 Task: Find connections with filter location Bāghpat with filter topic #communitieswith filter profile language German with filter current company Furlenco with filter school Narsee Monjee Institute of Management Studies, Mumbai with filter industry Robot Manufacturing with filter service category Management Consulting with filter keywords title Help Desk
Action: Mouse moved to (553, 71)
Screenshot: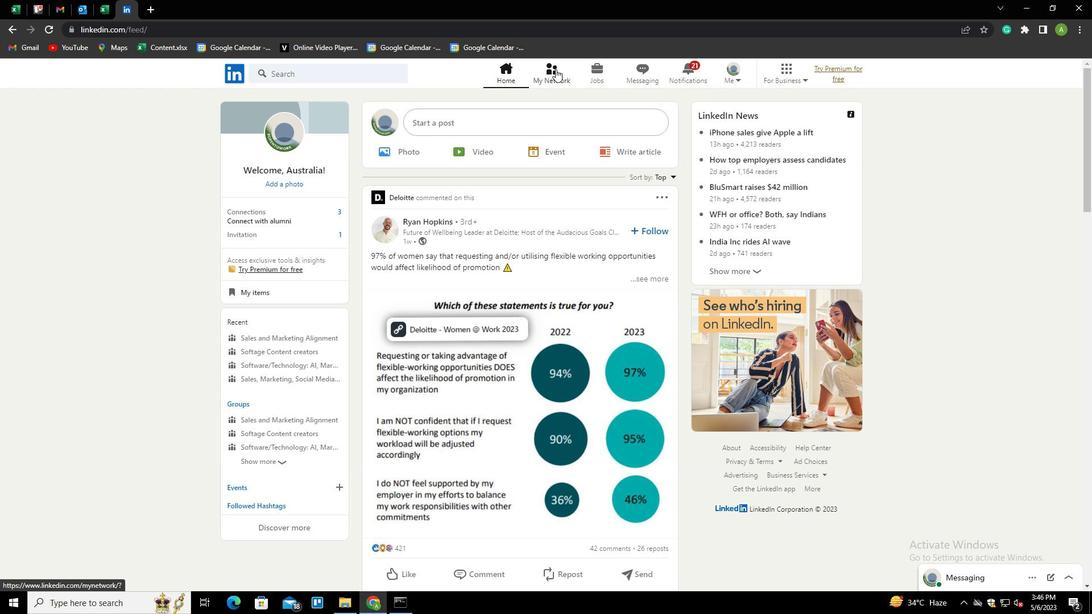 
Action: Mouse pressed left at (553, 71)
Screenshot: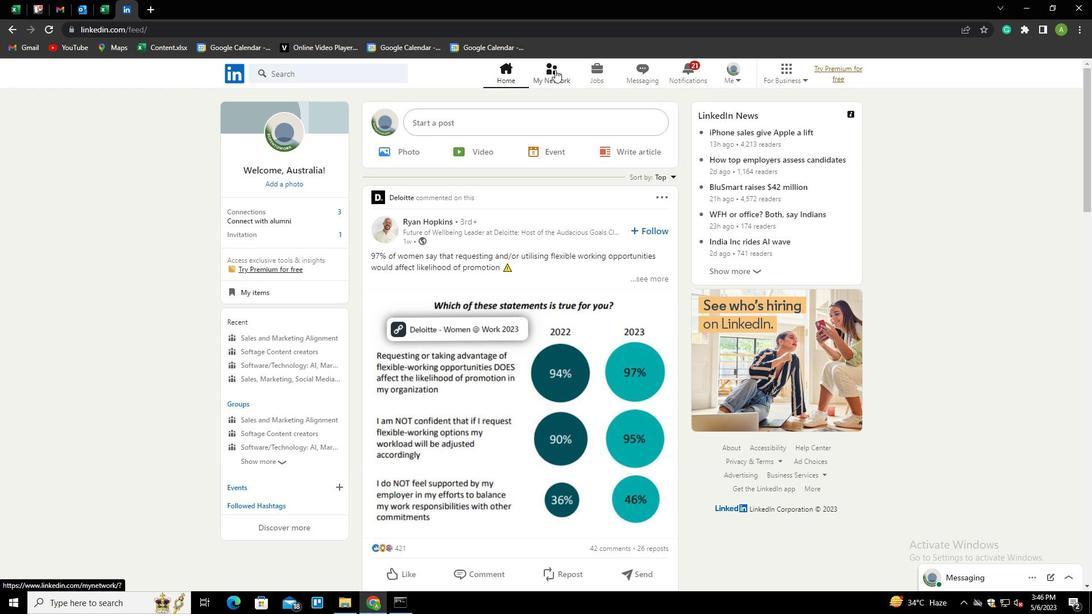 
Action: Mouse moved to (278, 135)
Screenshot: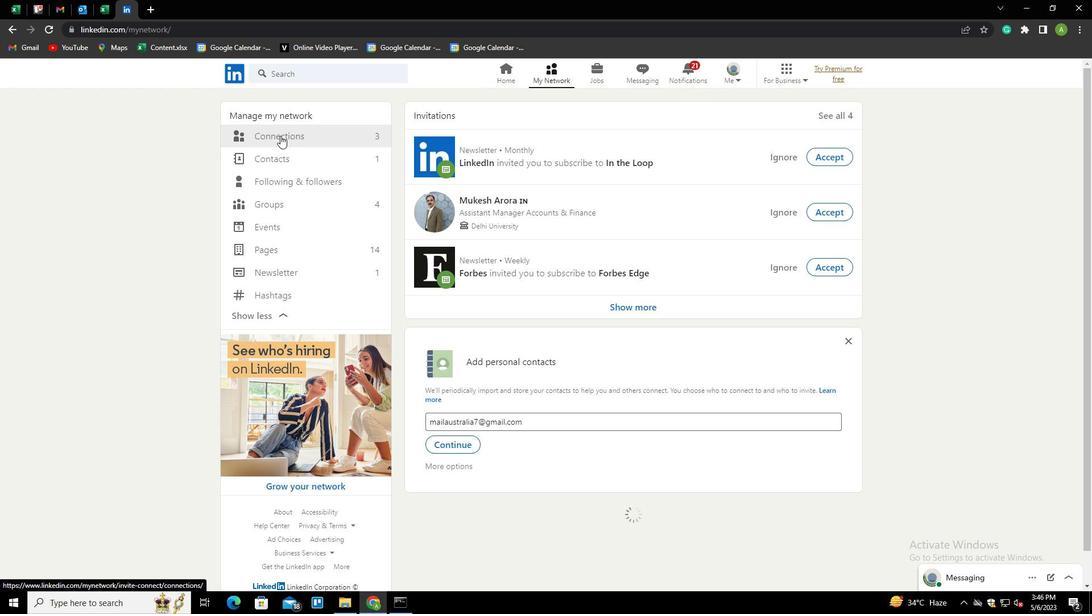 
Action: Mouse pressed left at (278, 135)
Screenshot: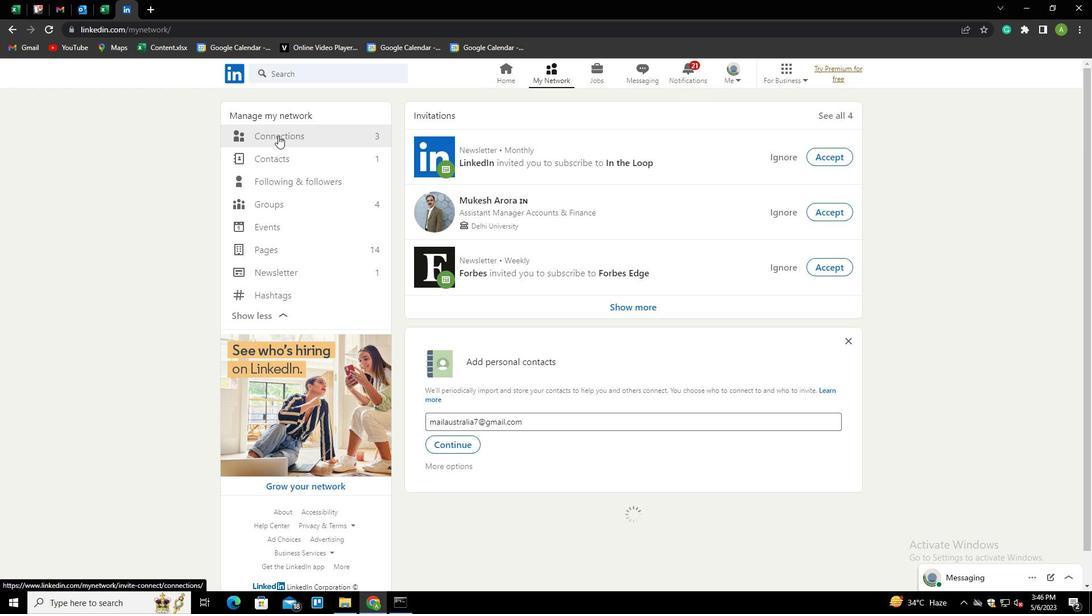
Action: Mouse moved to (617, 134)
Screenshot: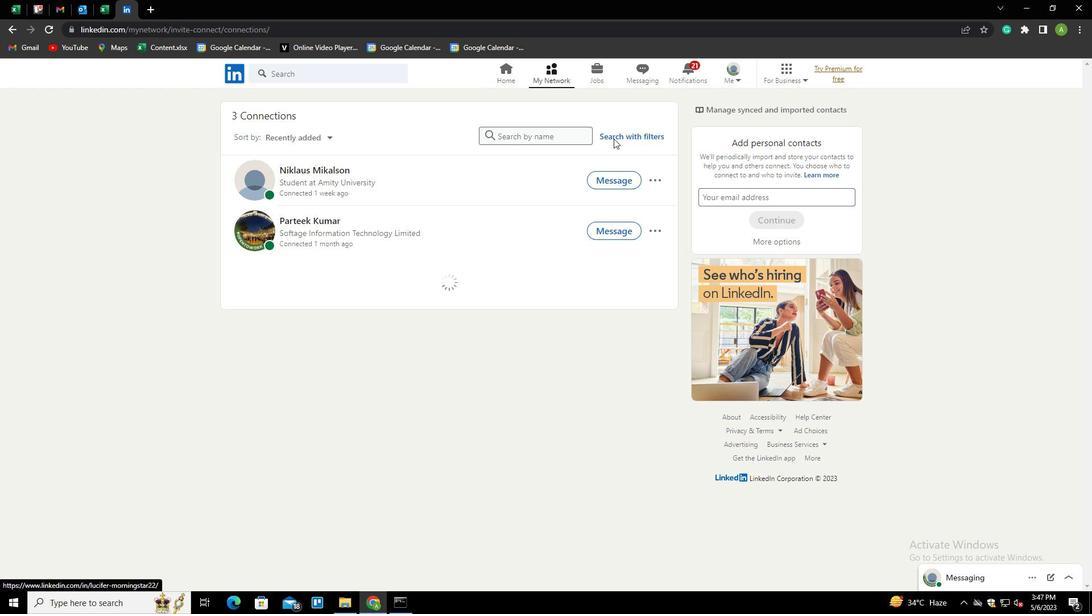
Action: Mouse pressed left at (617, 134)
Screenshot: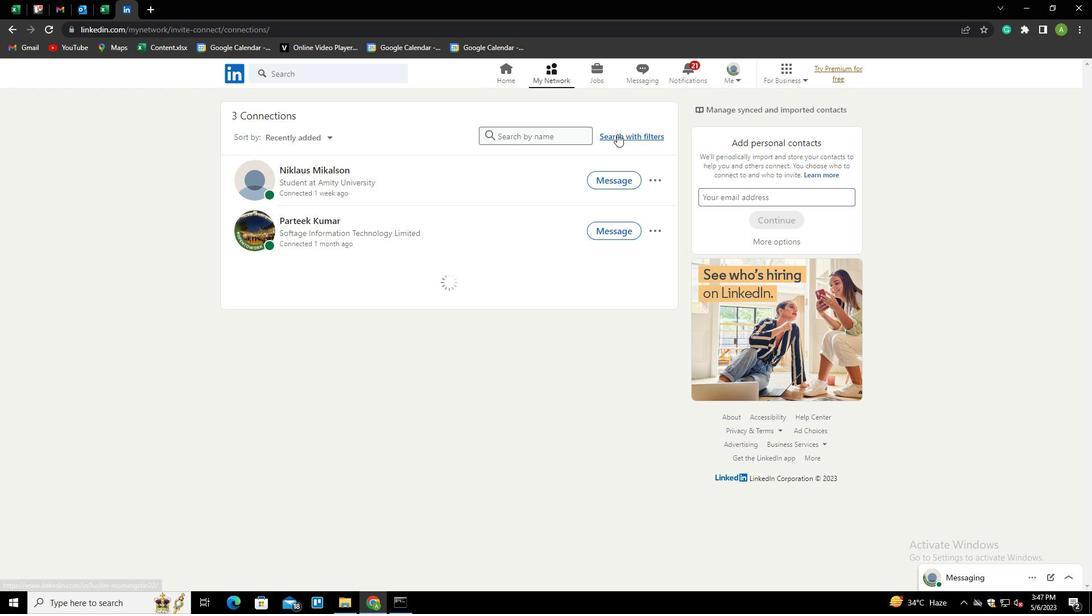 
Action: Mouse moved to (585, 102)
Screenshot: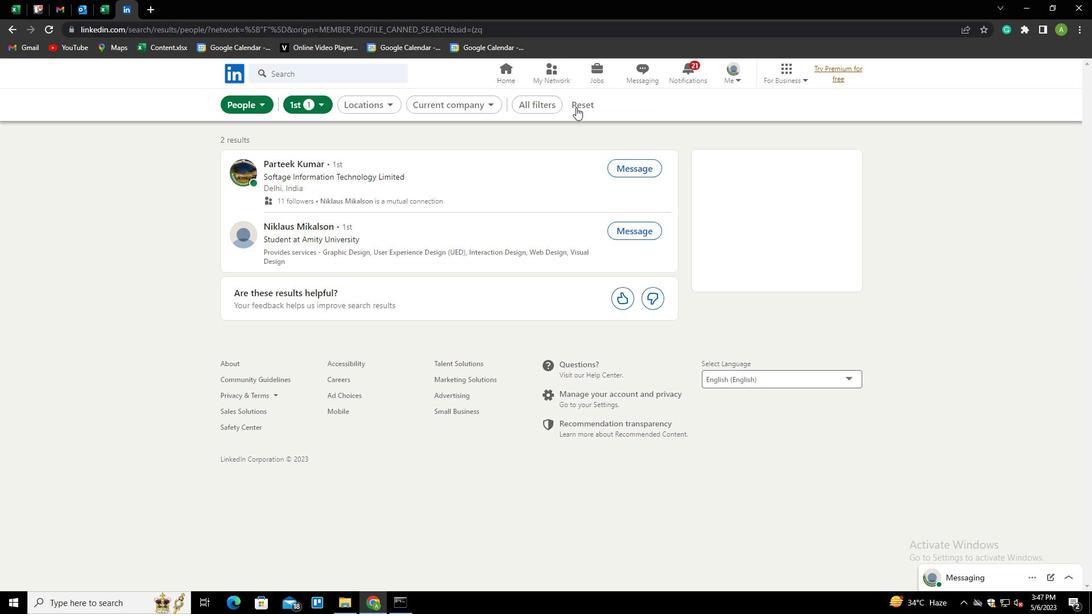 
Action: Mouse pressed left at (585, 102)
Screenshot: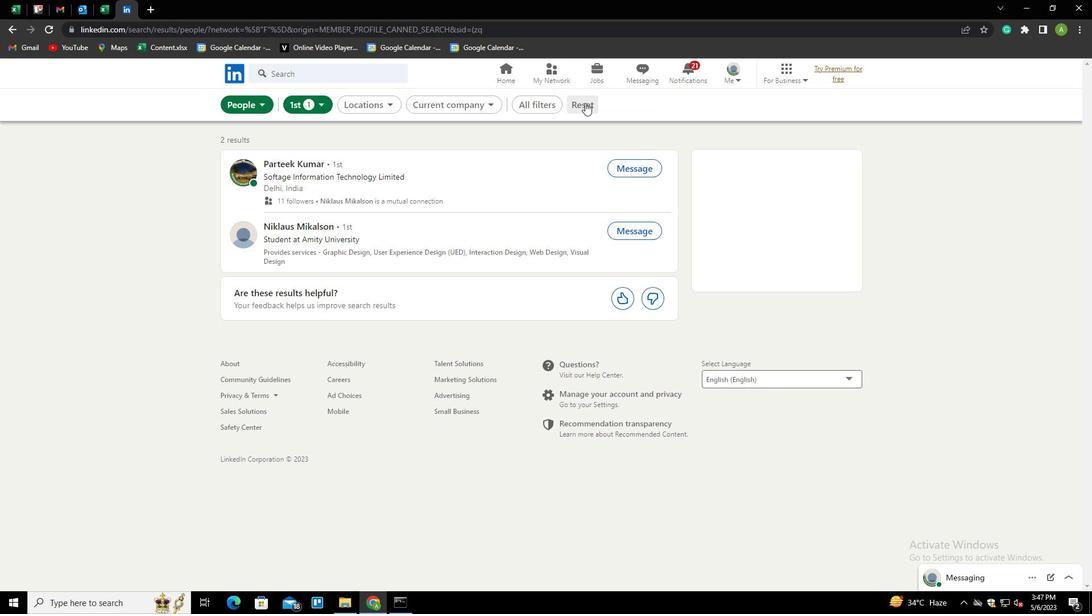 
Action: Mouse moved to (578, 103)
Screenshot: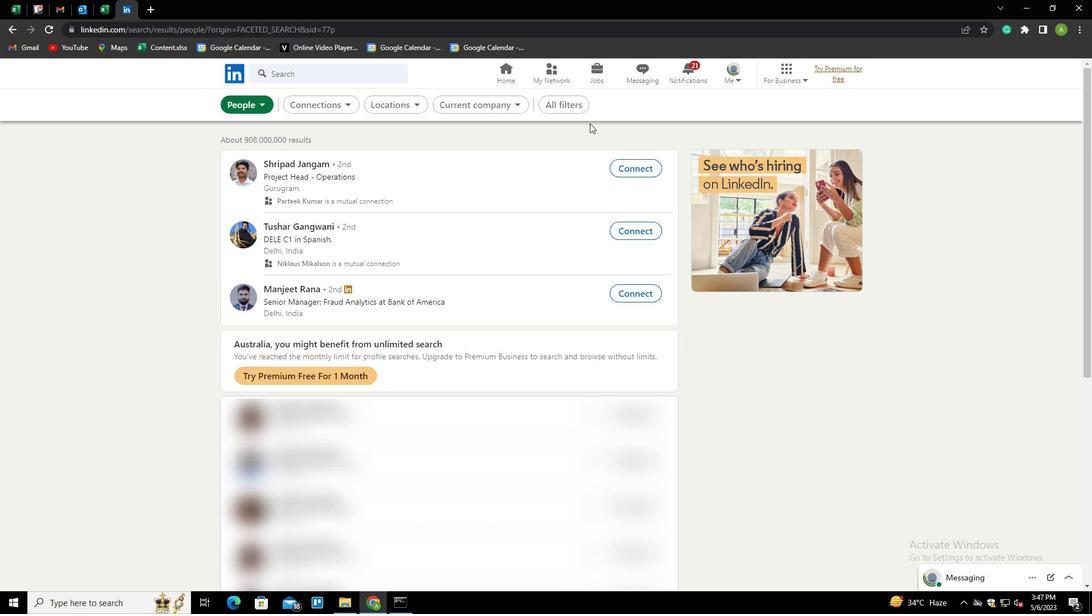 
Action: Mouse pressed left at (578, 103)
Screenshot: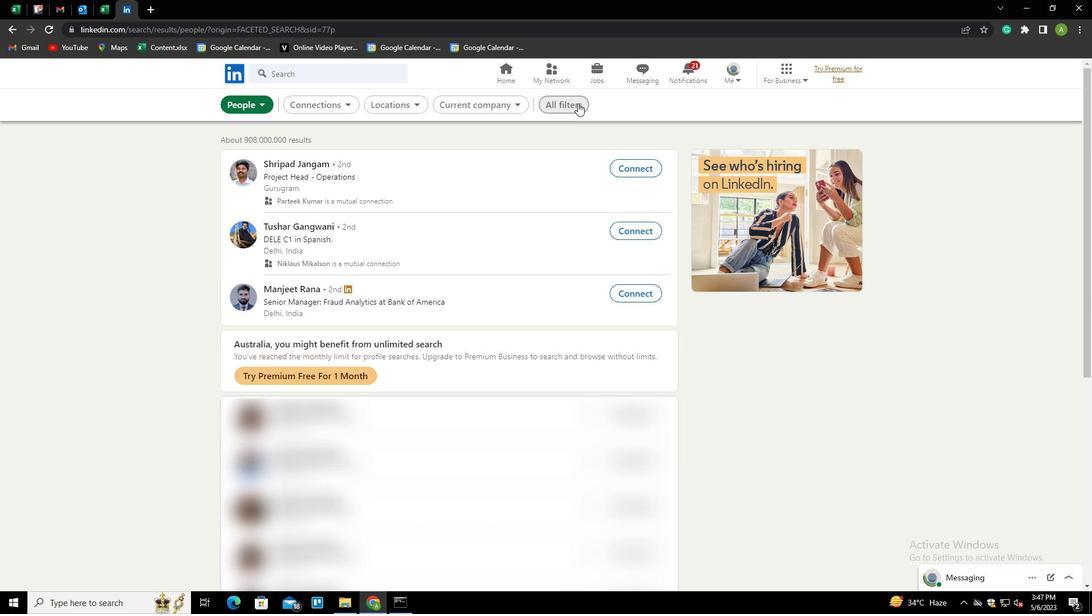 
Action: Mouse moved to (892, 334)
Screenshot: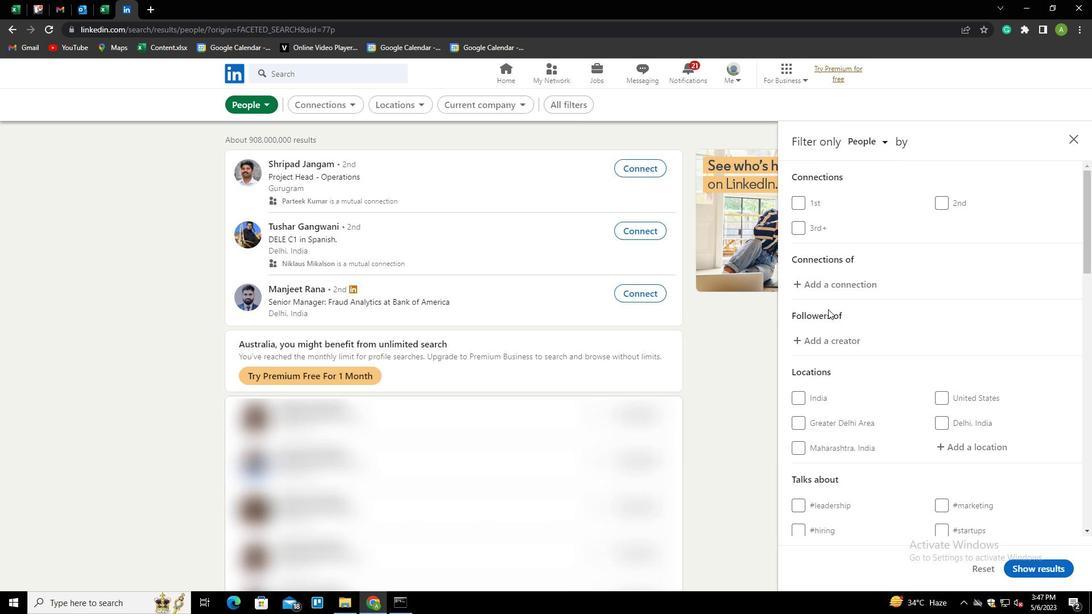 
Action: Mouse scrolled (892, 333) with delta (0, 0)
Screenshot: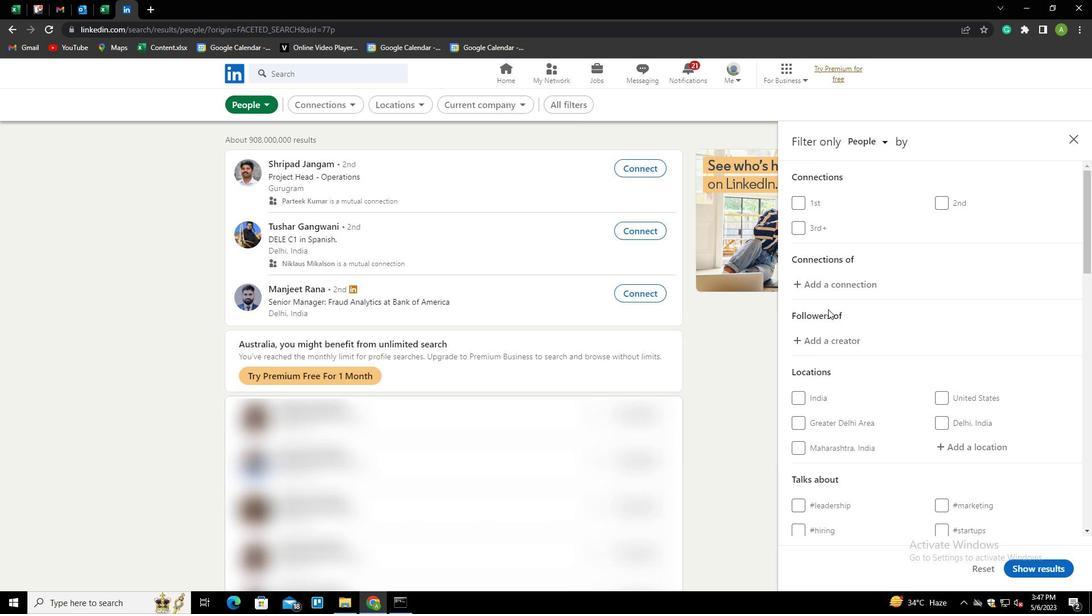 
Action: Mouse scrolled (892, 333) with delta (0, 0)
Screenshot: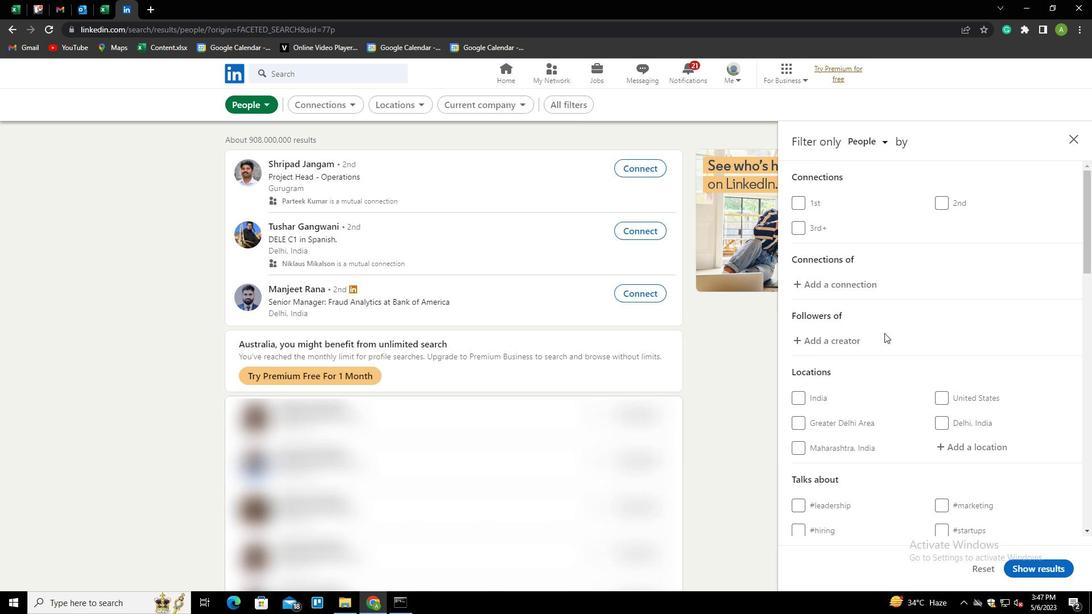 
Action: Mouse moved to (971, 334)
Screenshot: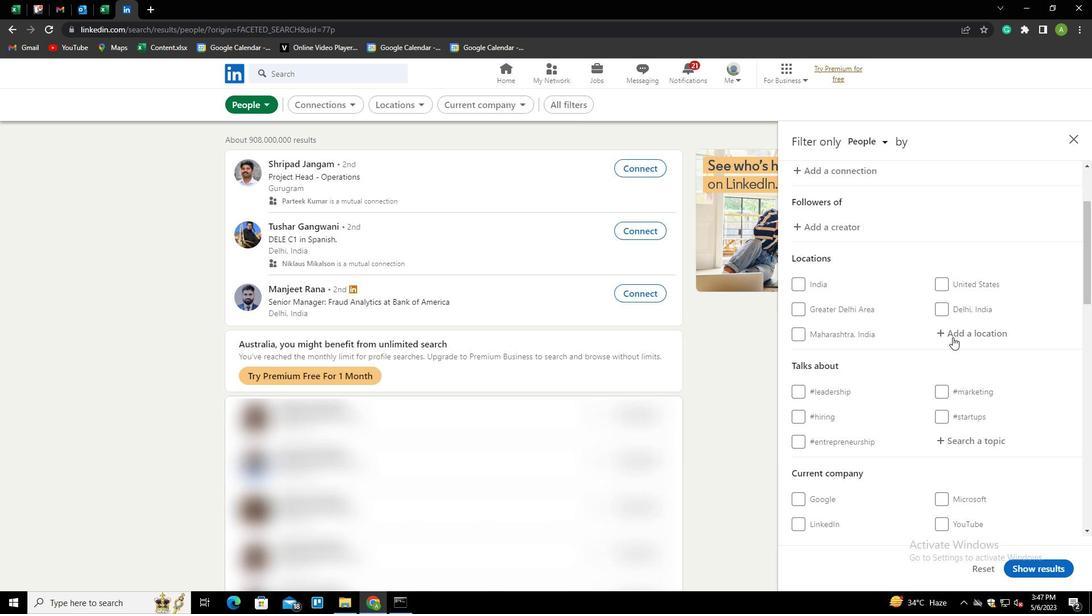 
Action: Mouse pressed left at (971, 334)
Screenshot: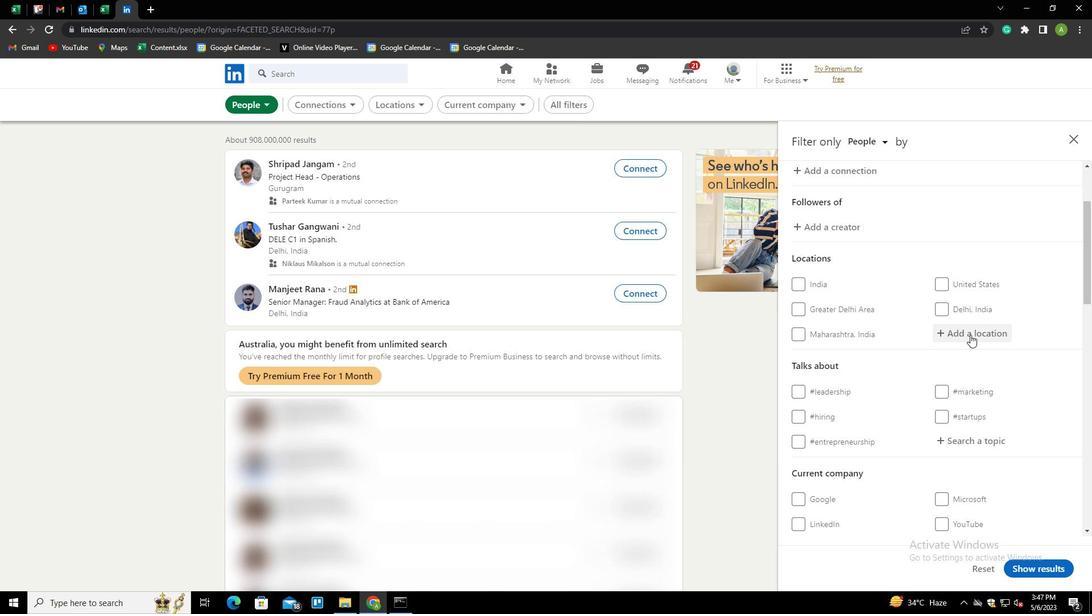 
Action: Key pressed <Key.shift>BAGHPAT<Key.down><Key.enter>
Screenshot: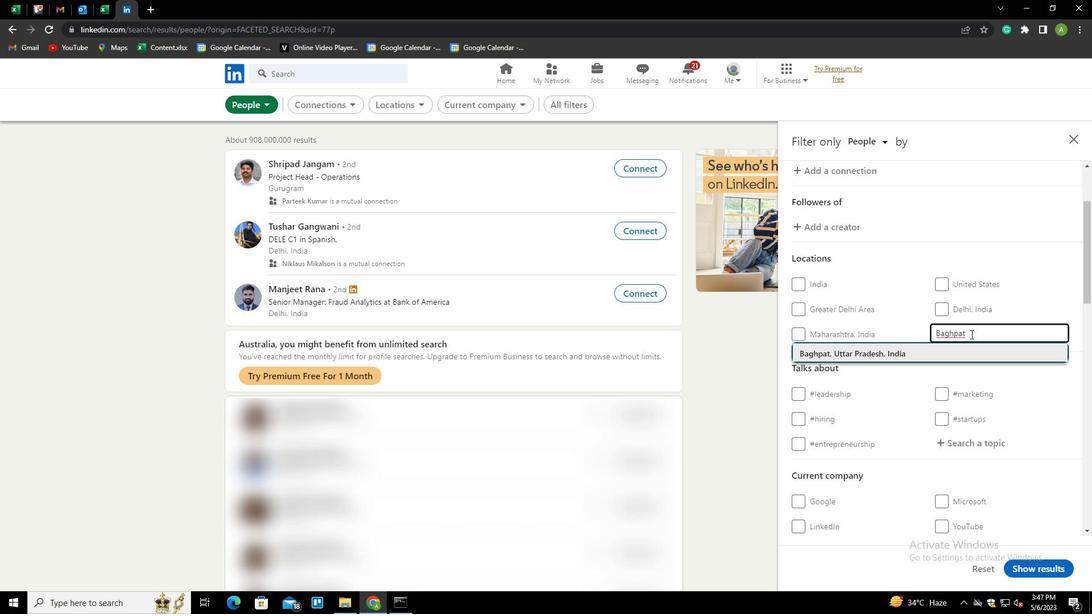 
Action: Mouse moved to (968, 335)
Screenshot: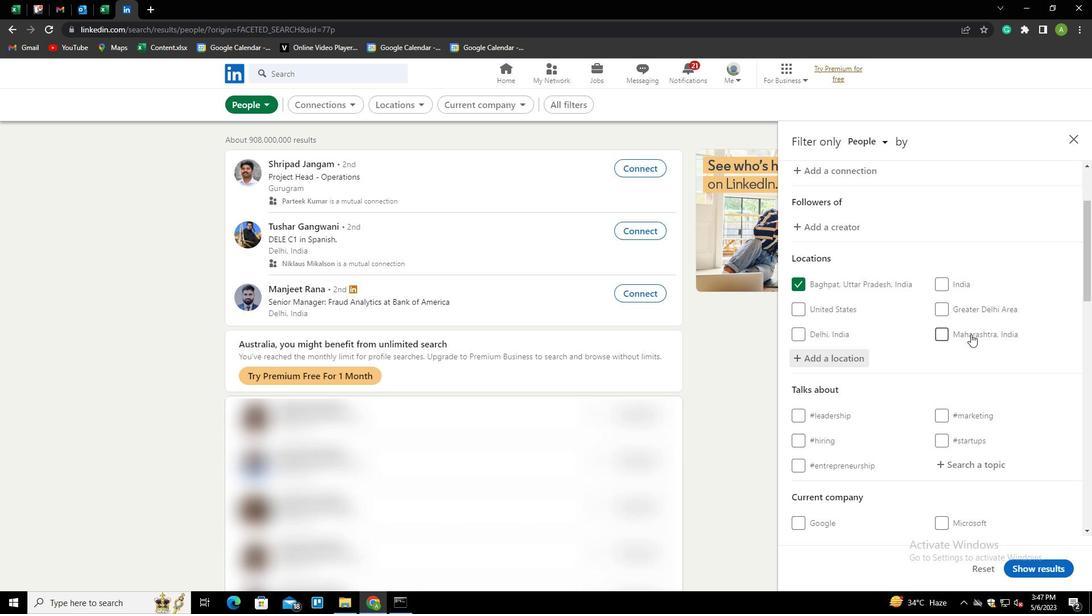 
Action: Mouse scrolled (968, 334) with delta (0, 0)
Screenshot: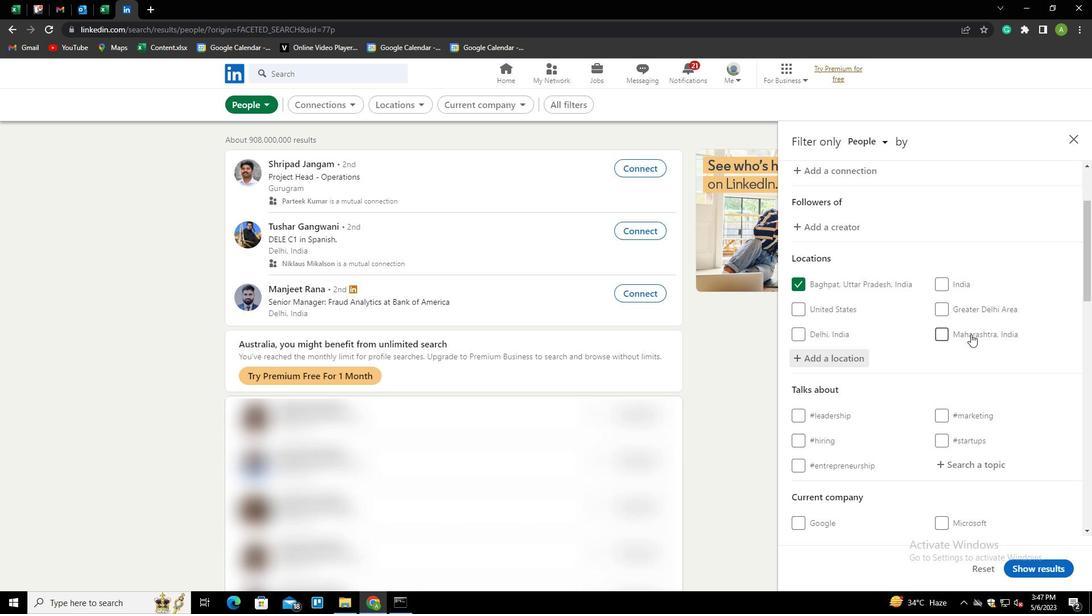 
Action: Mouse scrolled (968, 334) with delta (0, 0)
Screenshot: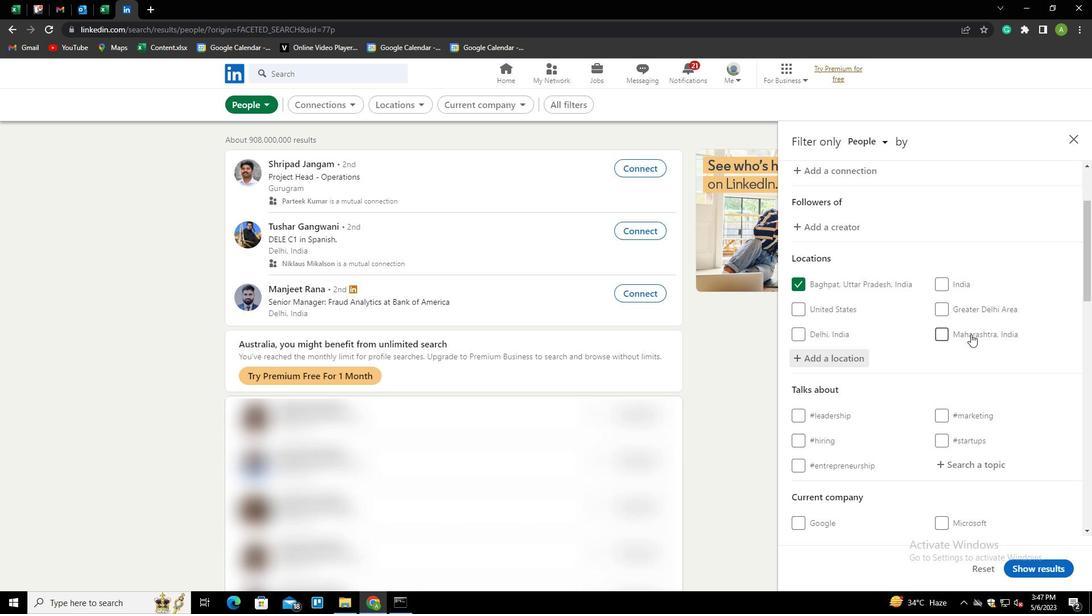
Action: Mouse moved to (969, 349)
Screenshot: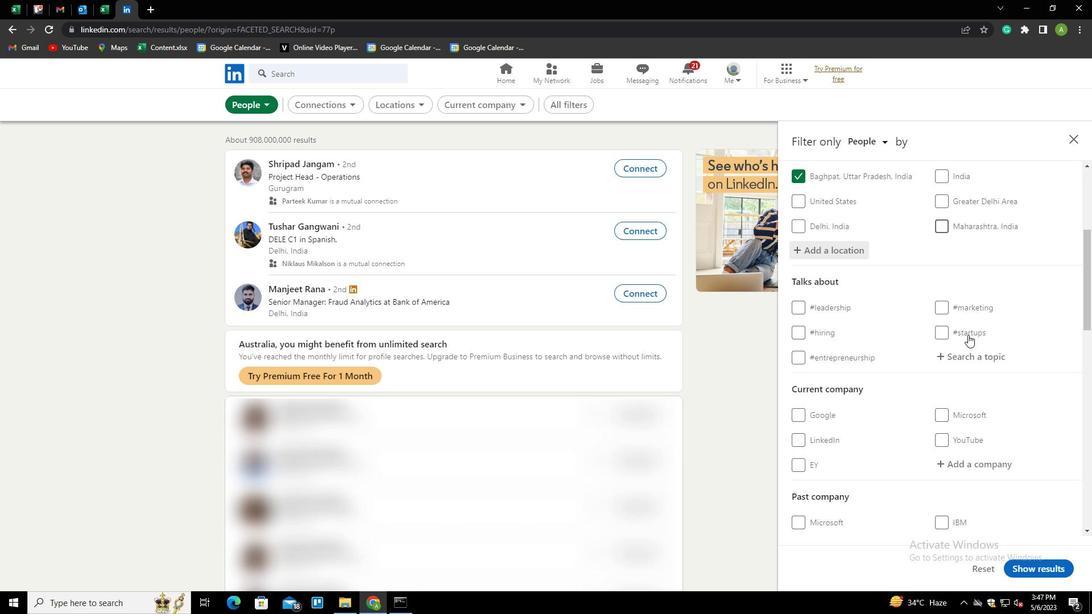 
Action: Mouse pressed left at (969, 349)
Screenshot: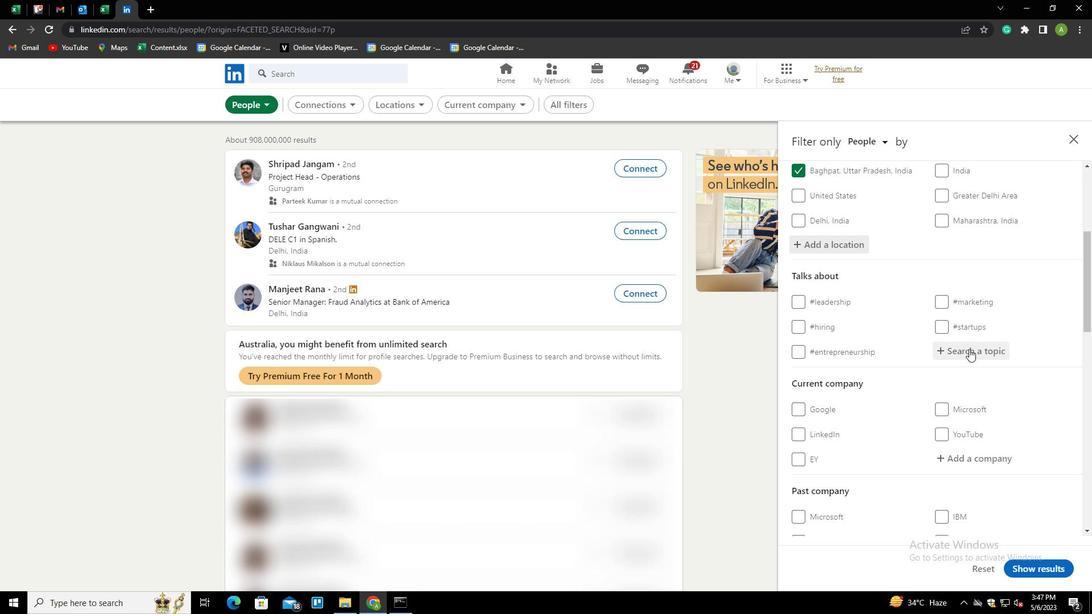 
Action: Key pressed COMMUNITIES<Key.down><Key.enter>
Screenshot: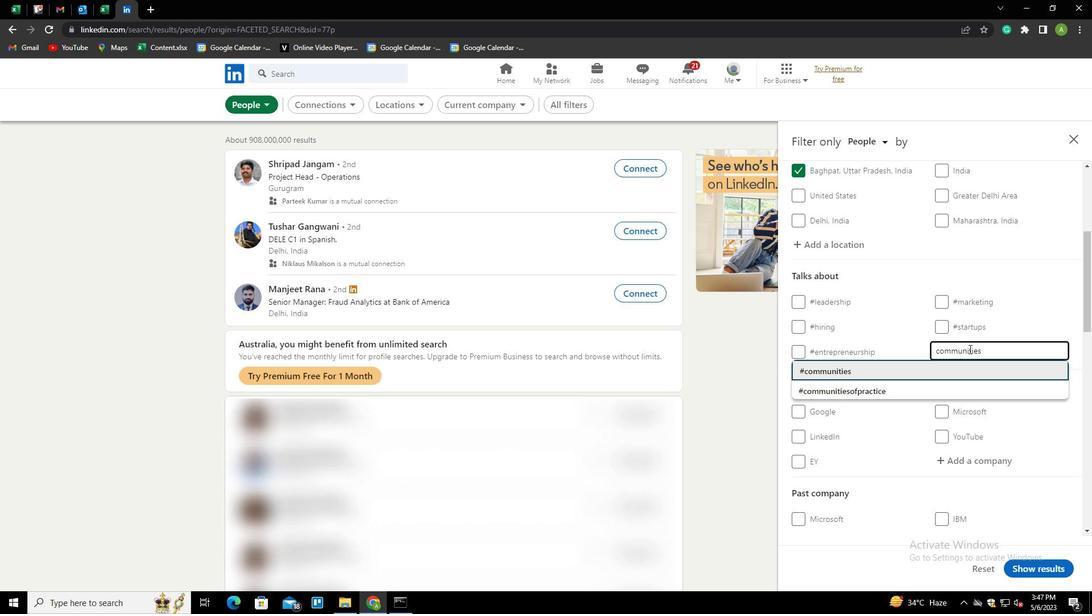 
Action: Mouse scrolled (969, 348) with delta (0, 0)
Screenshot: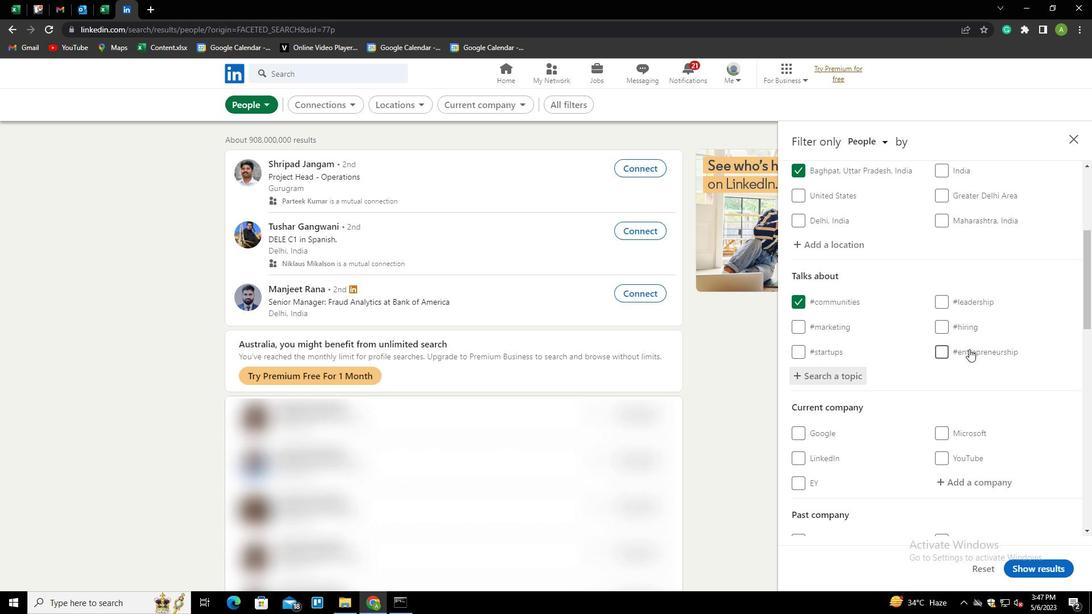 
Action: Mouse scrolled (969, 348) with delta (0, 0)
Screenshot: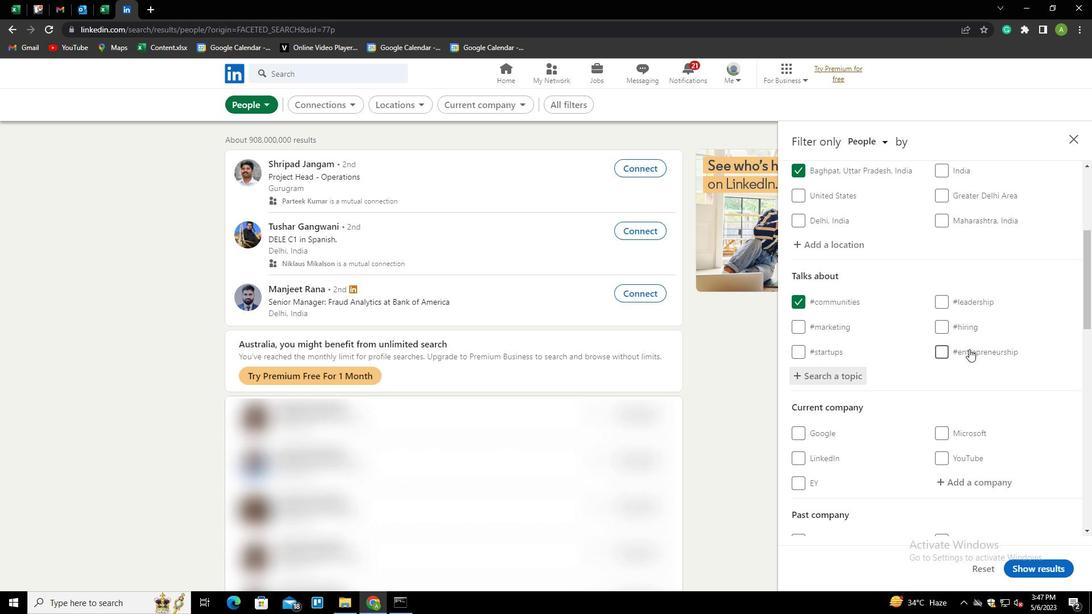 
Action: Mouse scrolled (969, 348) with delta (0, 0)
Screenshot: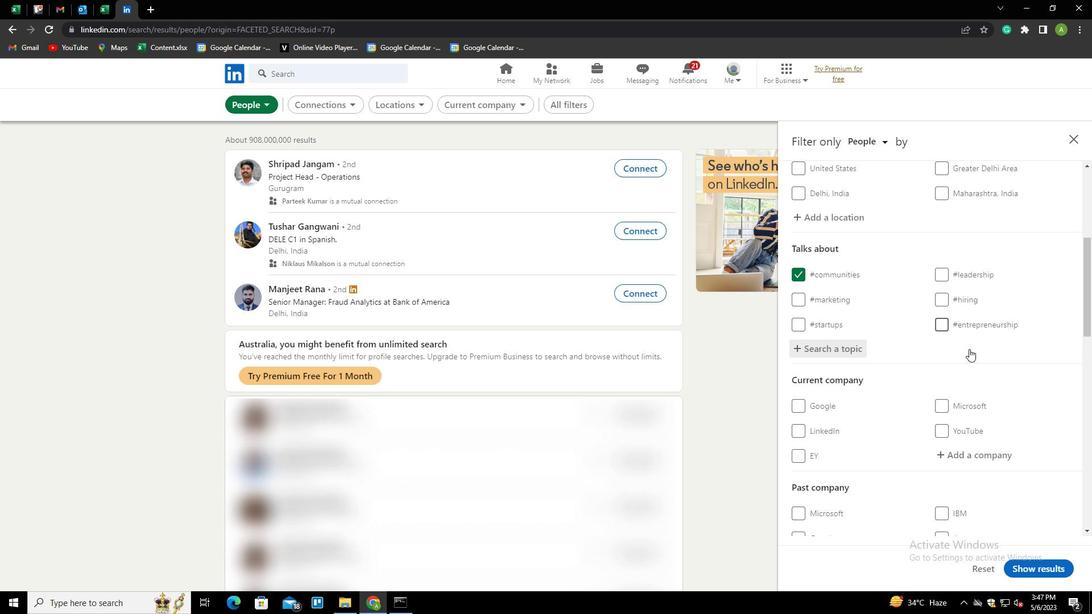 
Action: Mouse scrolled (969, 348) with delta (0, 0)
Screenshot: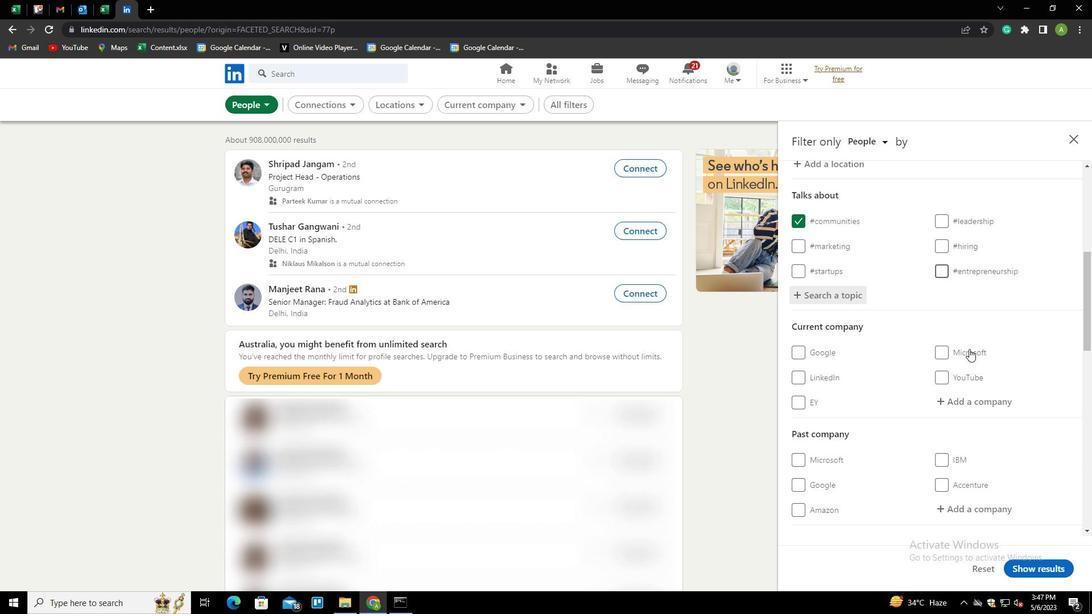 
Action: Mouse scrolled (969, 348) with delta (0, 0)
Screenshot: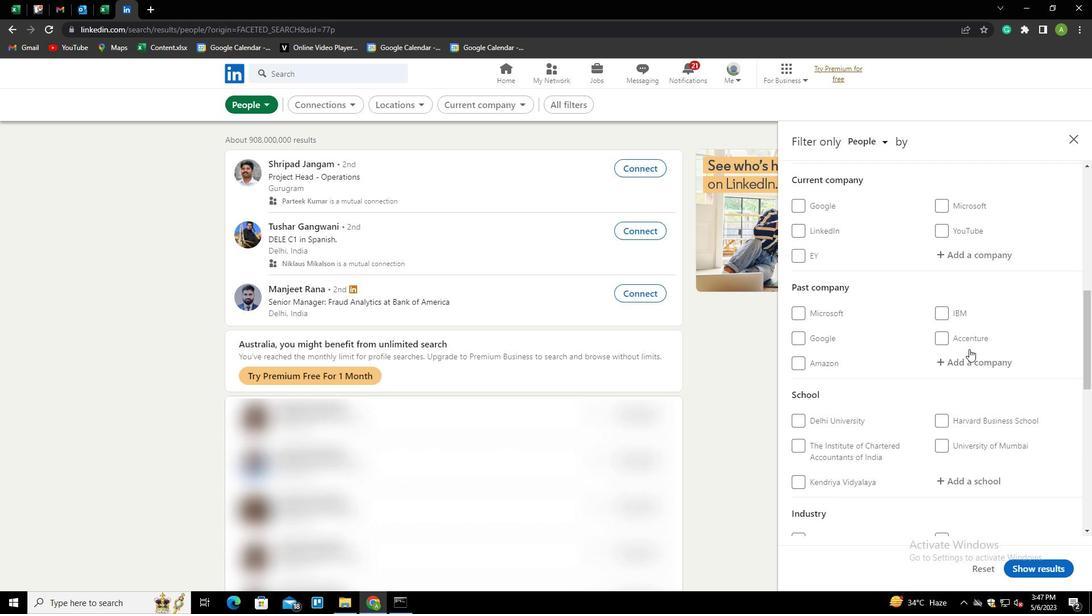 
Action: Mouse scrolled (969, 348) with delta (0, 0)
Screenshot: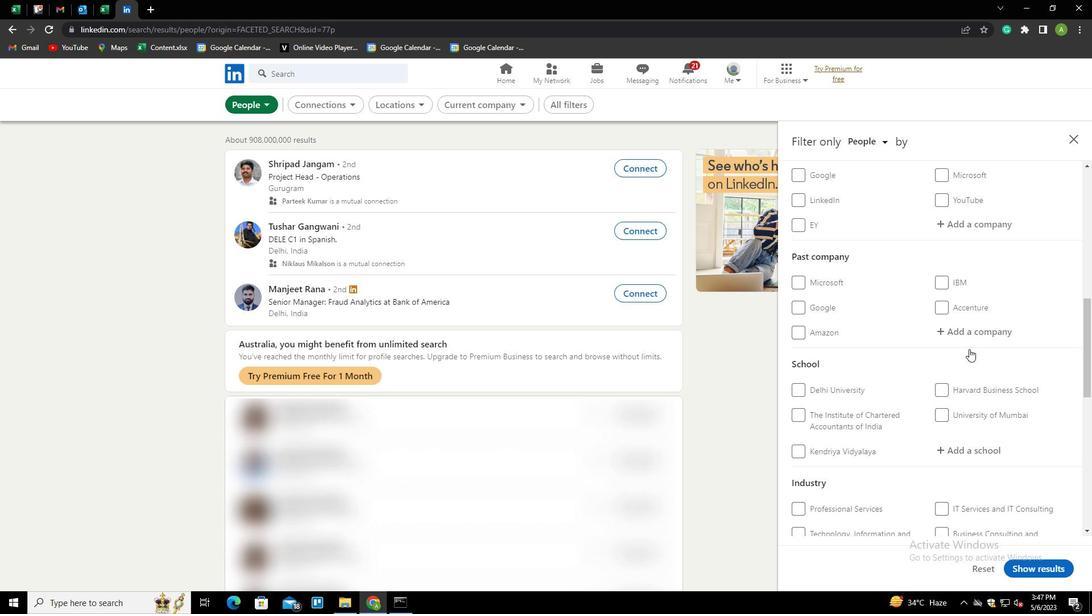 
Action: Mouse scrolled (969, 348) with delta (0, 0)
Screenshot: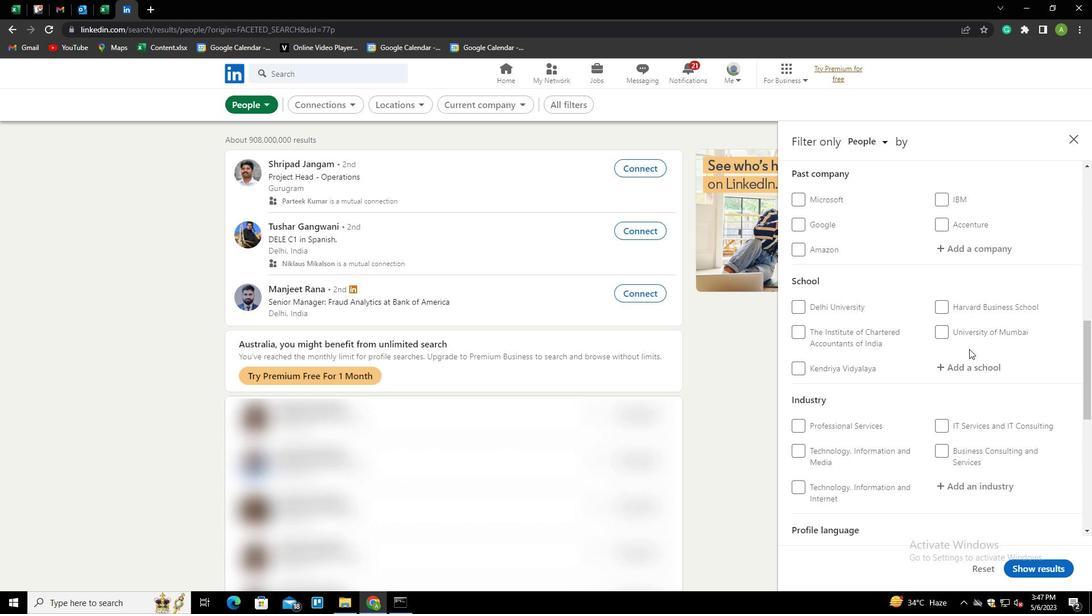 
Action: Mouse scrolled (969, 348) with delta (0, 0)
Screenshot: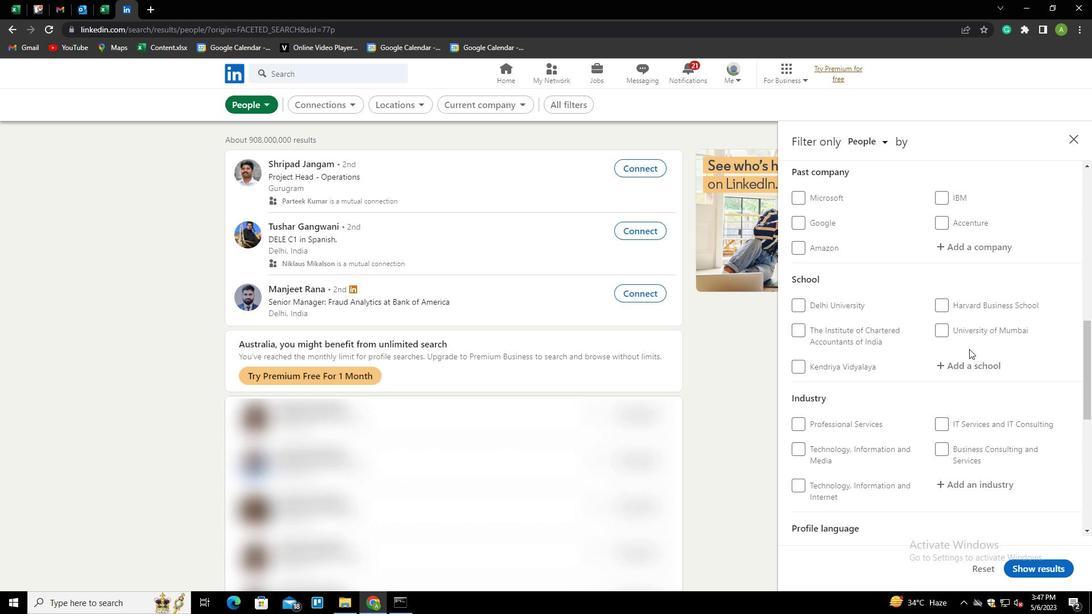 
Action: Mouse scrolled (969, 348) with delta (0, 0)
Screenshot: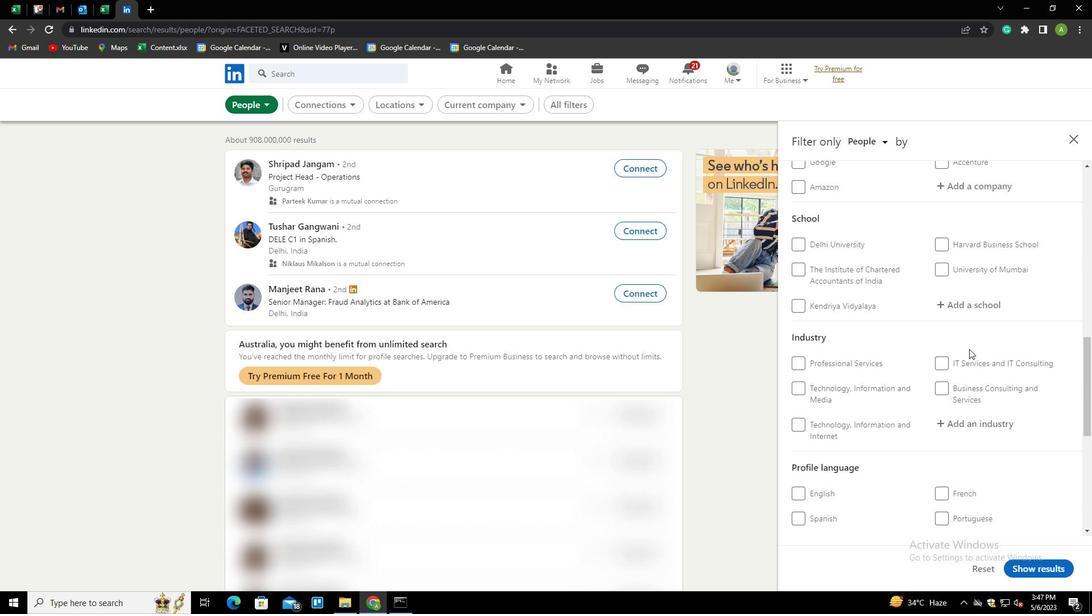 
Action: Mouse scrolled (969, 348) with delta (0, 0)
Screenshot: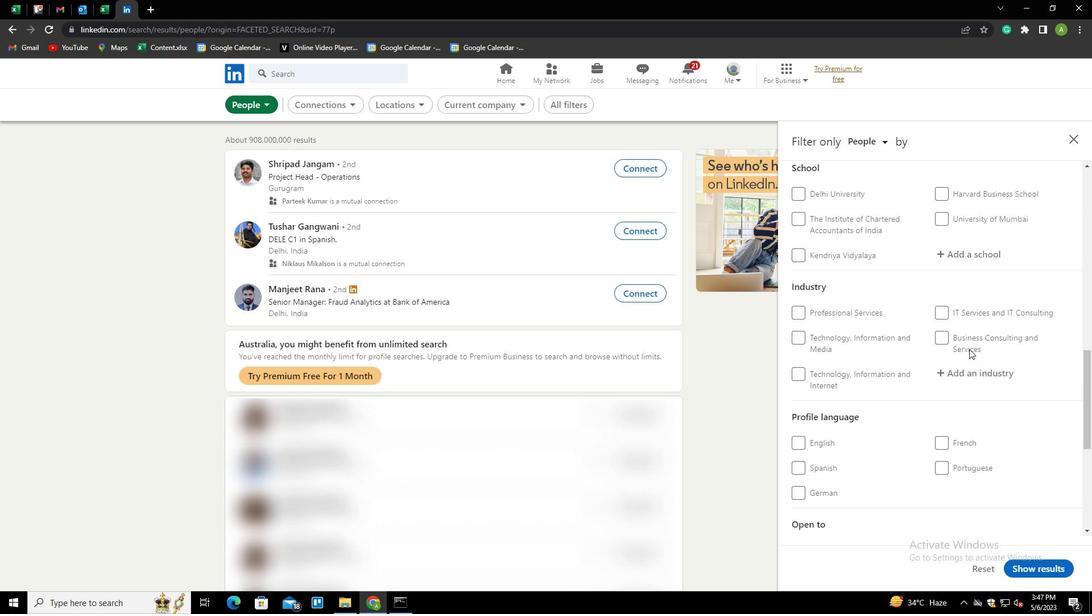 
Action: Mouse moved to (824, 380)
Screenshot: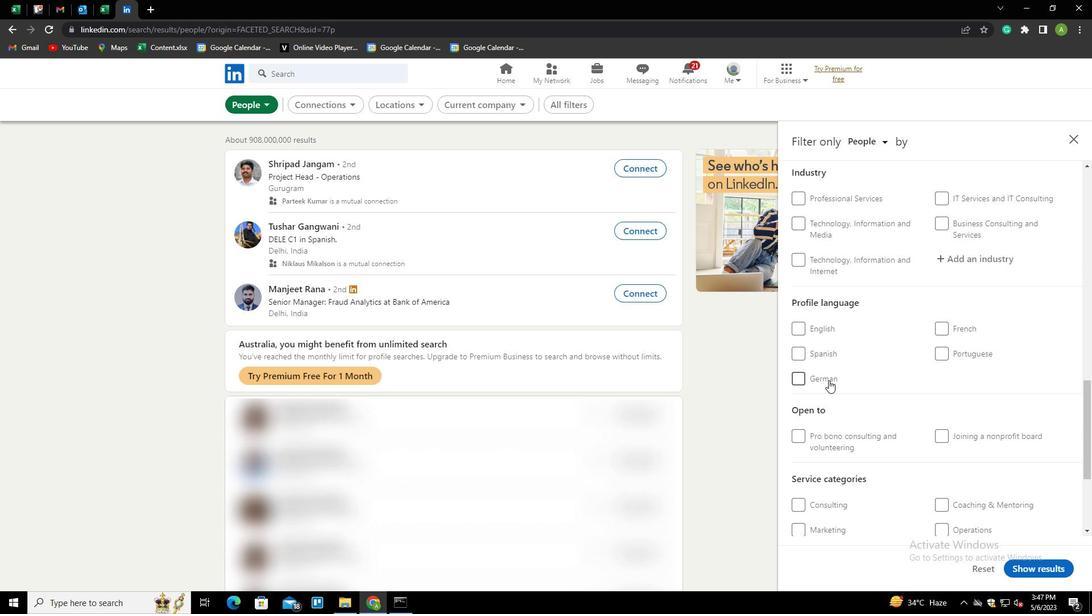 
Action: Mouse pressed left at (824, 380)
Screenshot: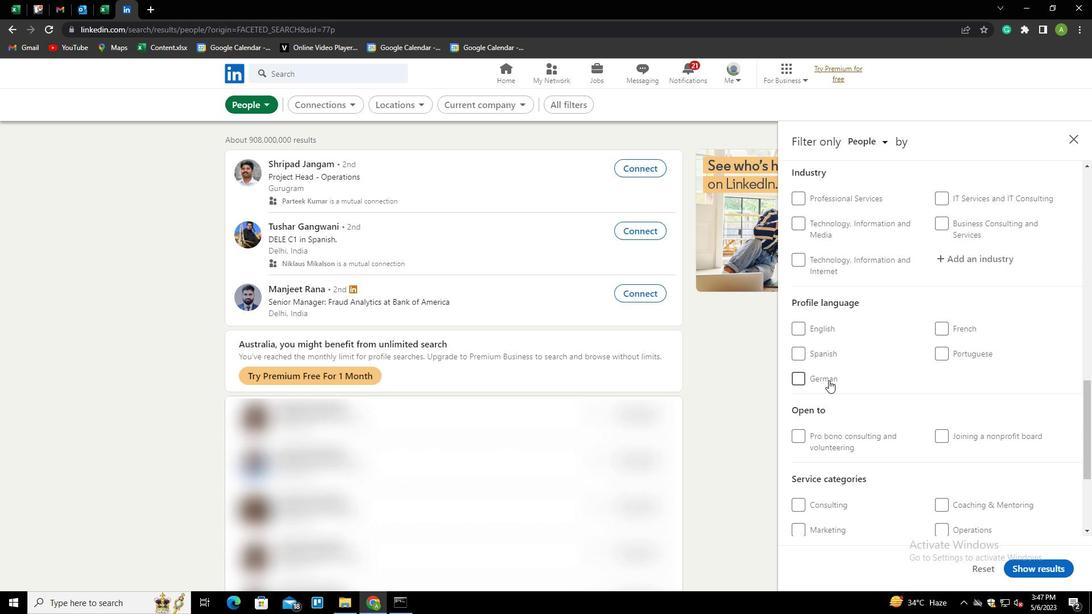 
Action: Mouse moved to (958, 362)
Screenshot: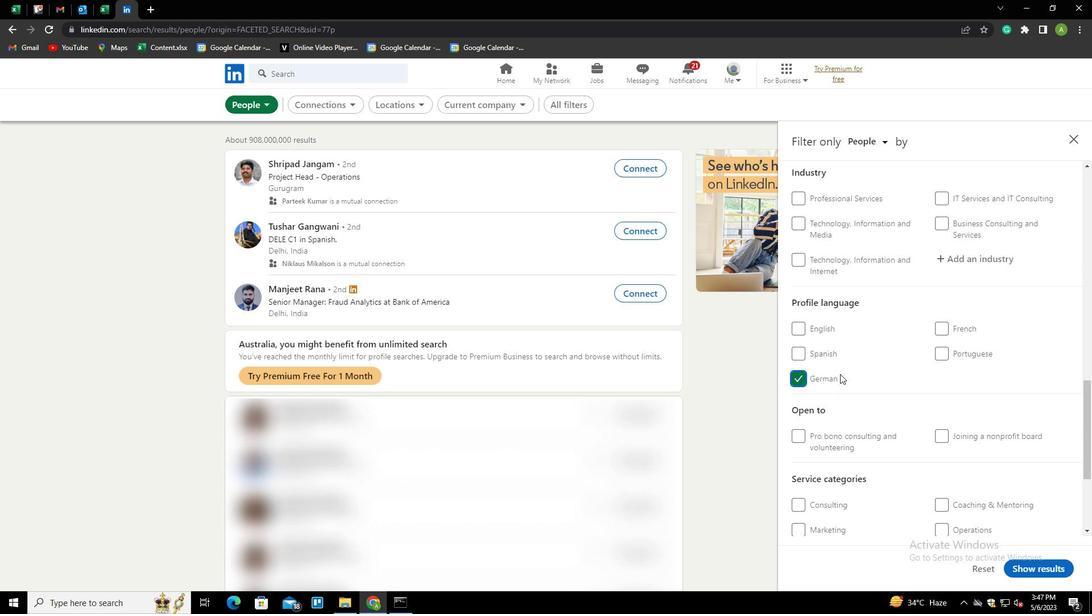 
Action: Mouse scrolled (958, 363) with delta (0, 0)
Screenshot: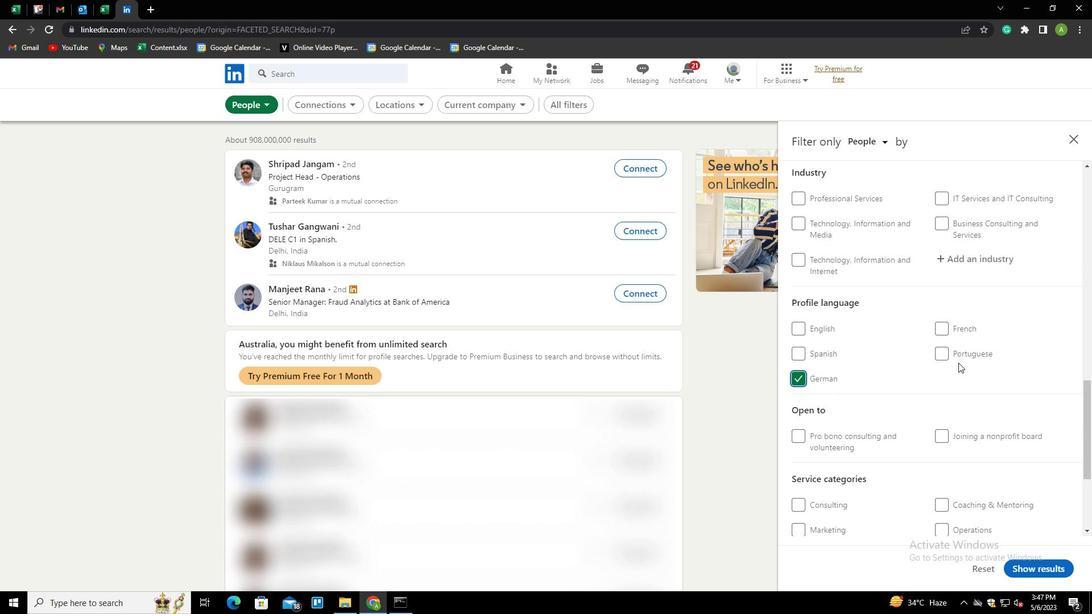 
Action: Mouse scrolled (958, 363) with delta (0, 0)
Screenshot: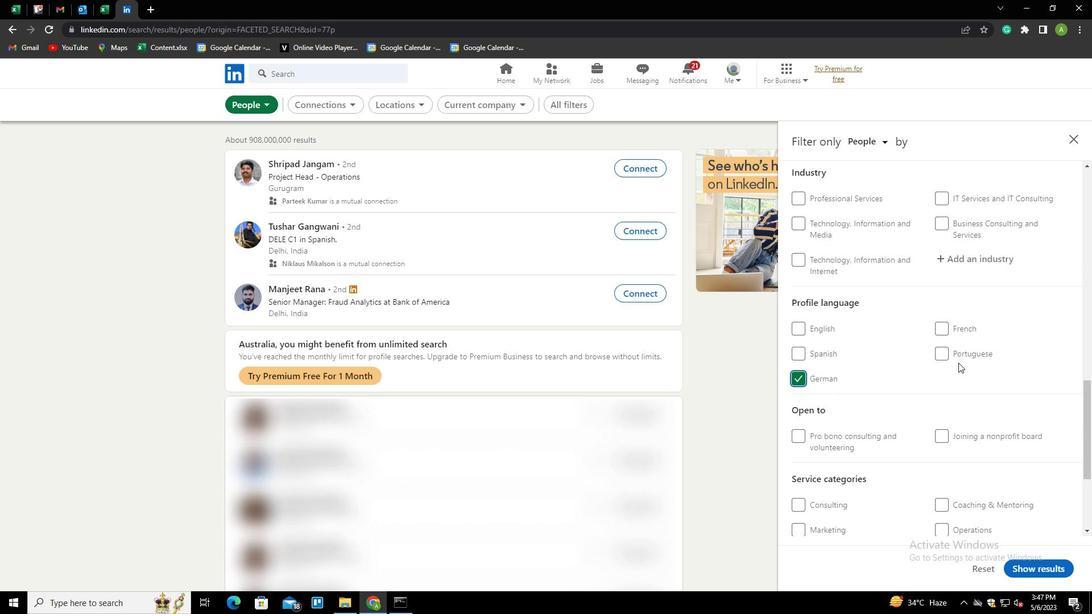
Action: Mouse scrolled (958, 363) with delta (0, 0)
Screenshot: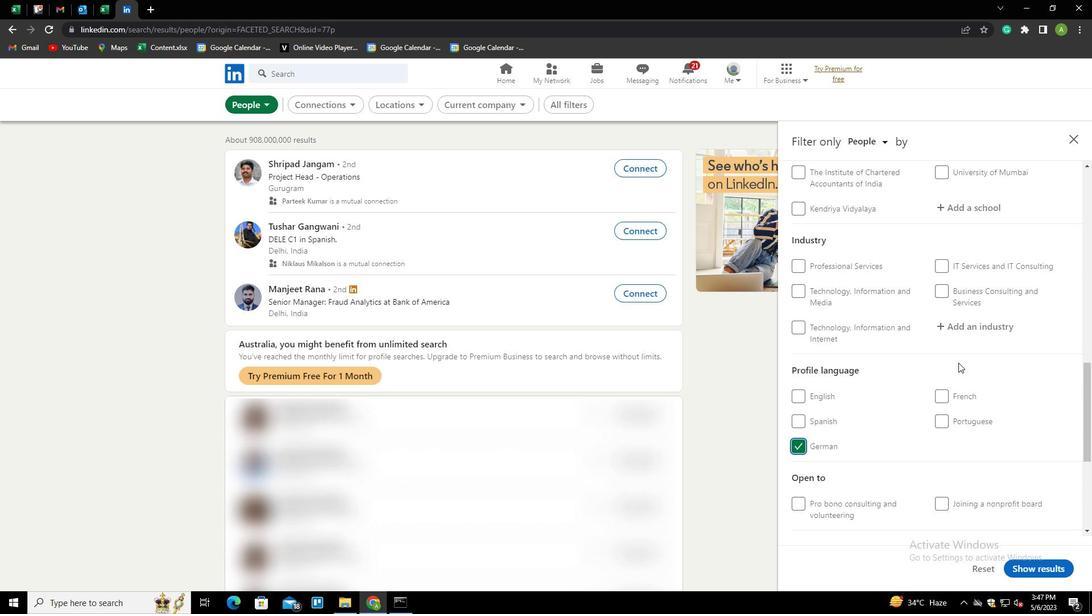 
Action: Mouse scrolled (958, 363) with delta (0, 0)
Screenshot: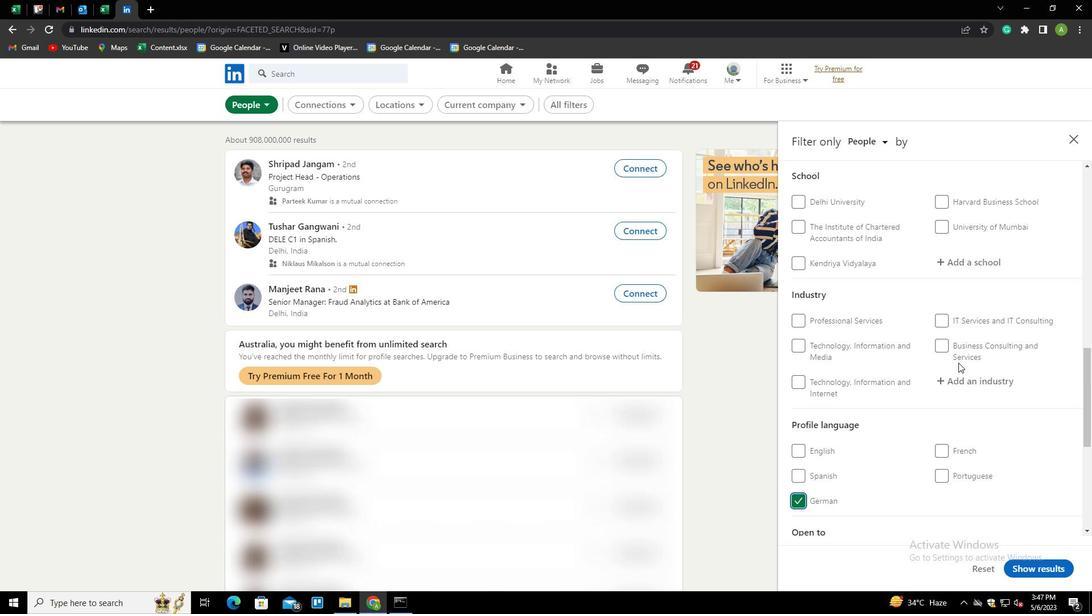 
Action: Mouse scrolled (958, 363) with delta (0, 0)
Screenshot: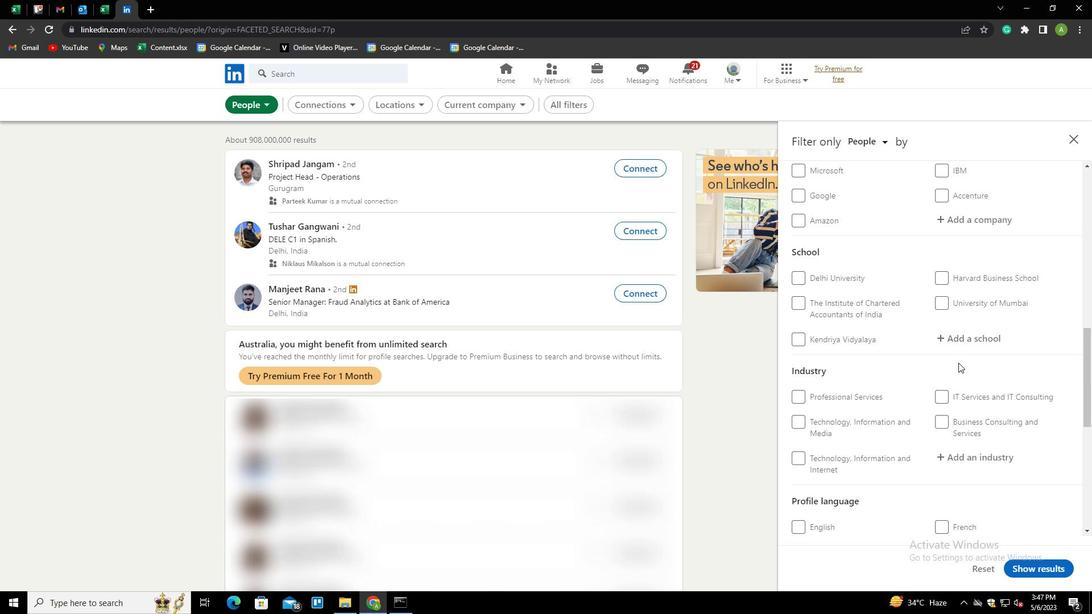 
Action: Mouse scrolled (958, 363) with delta (0, 0)
Screenshot: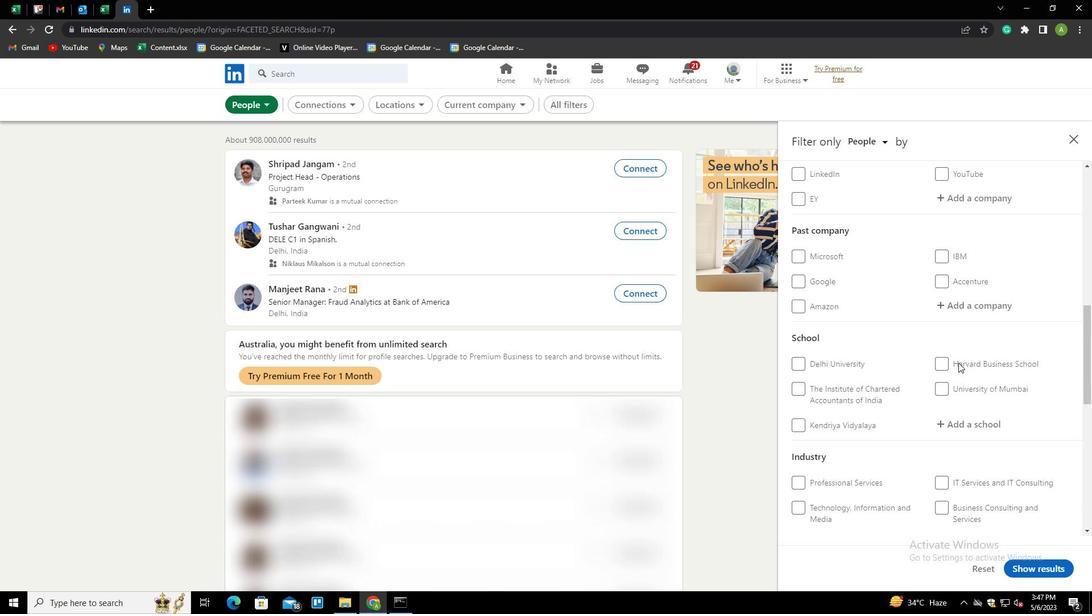 
Action: Mouse scrolled (958, 363) with delta (0, 0)
Screenshot: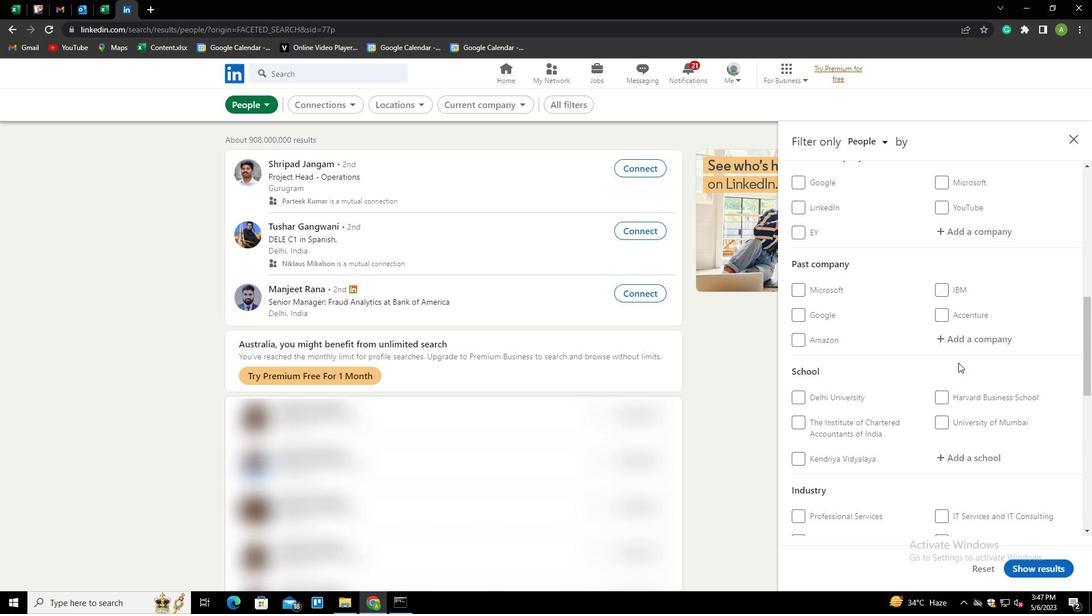 
Action: Mouse moved to (963, 312)
Screenshot: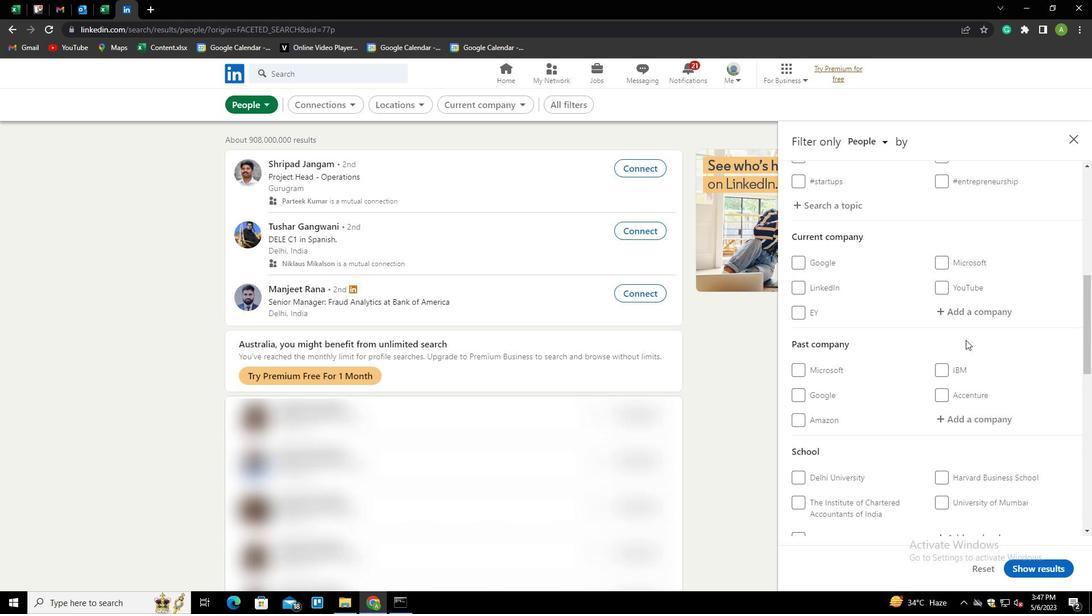 
Action: Mouse pressed left at (963, 312)
Screenshot: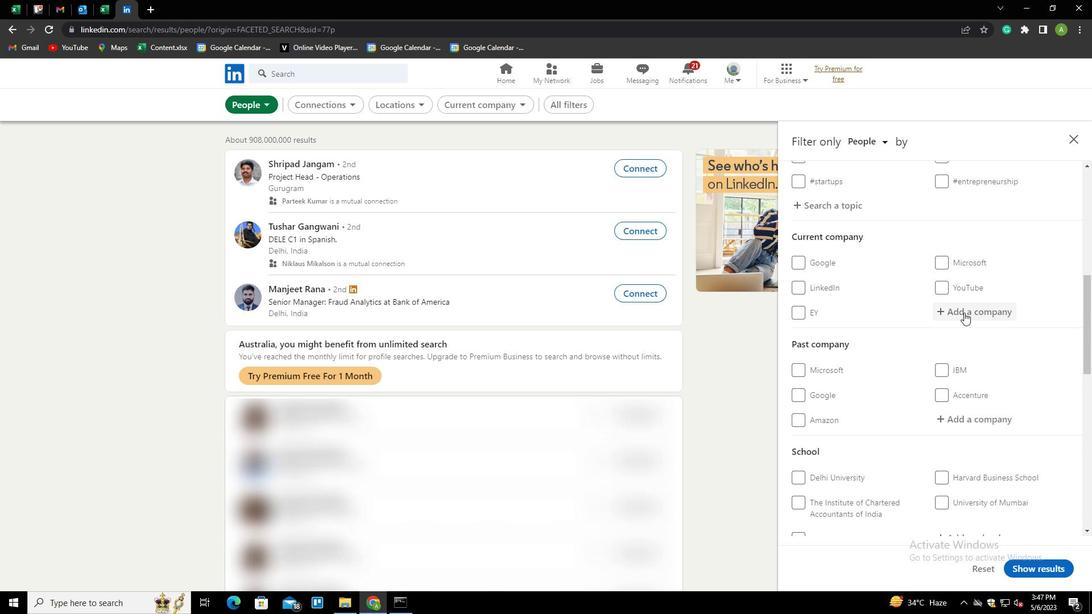 
Action: Key pressed <Key.shift>FURIENCO<Key.backspace><Key.backspace><Key.backspace><Key.backspace><Key.backspace><Key.backspace>L<Key.backspace>RLENCO<Key.down><Key.enter>
Screenshot: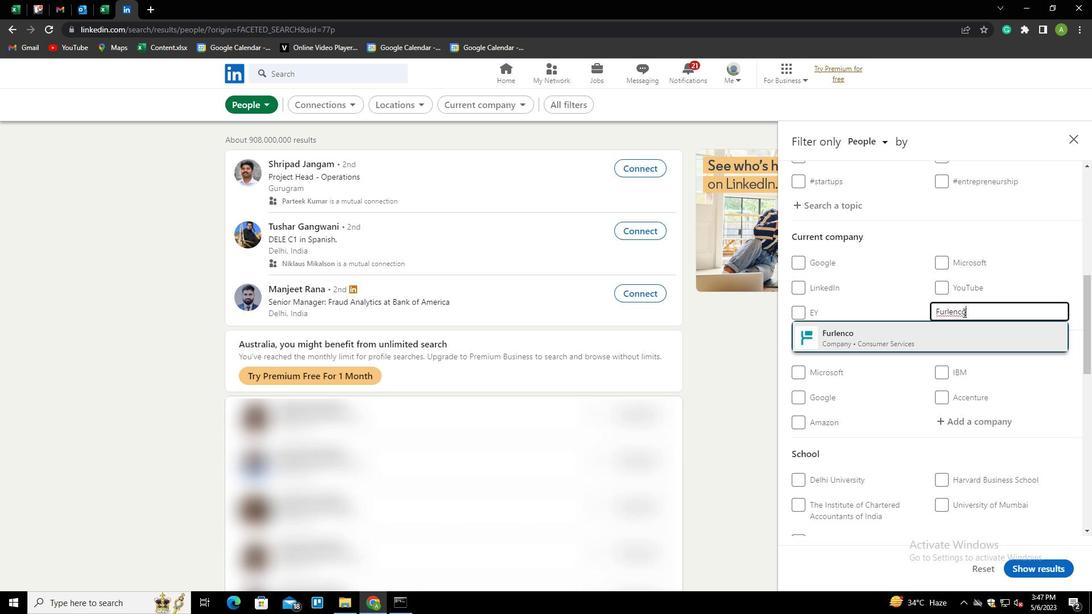 
Action: Mouse scrolled (963, 312) with delta (0, 0)
Screenshot: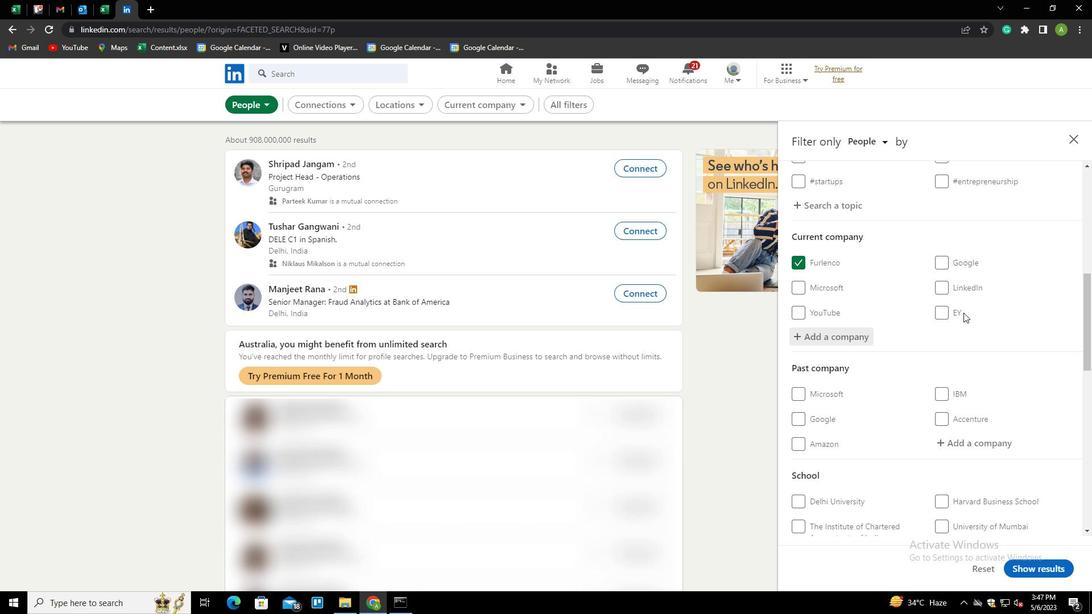 
Action: Mouse scrolled (963, 312) with delta (0, 0)
Screenshot: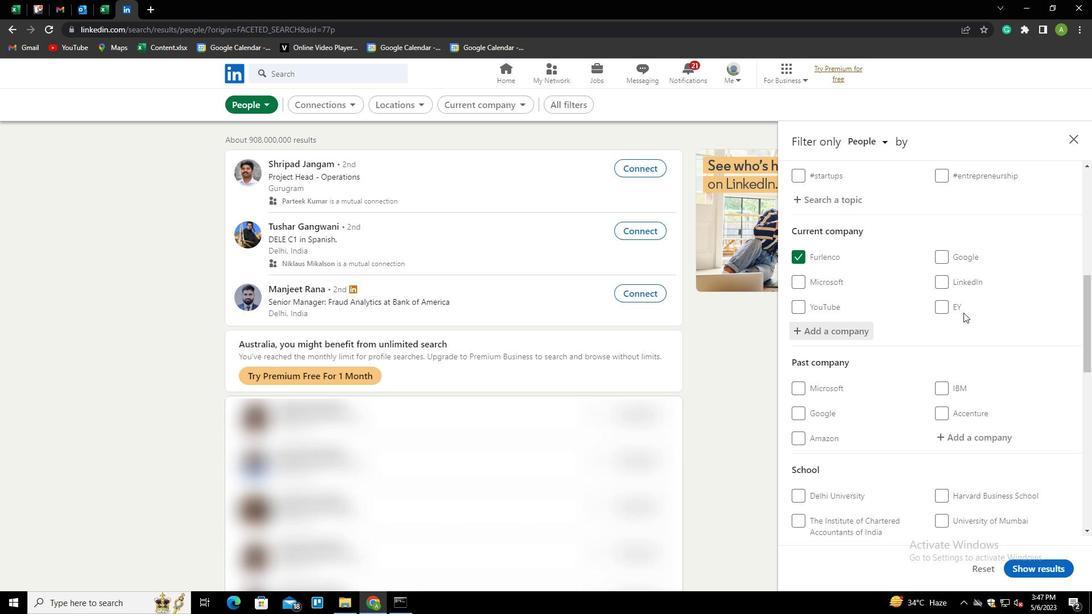 
Action: Mouse scrolled (963, 312) with delta (0, 0)
Screenshot: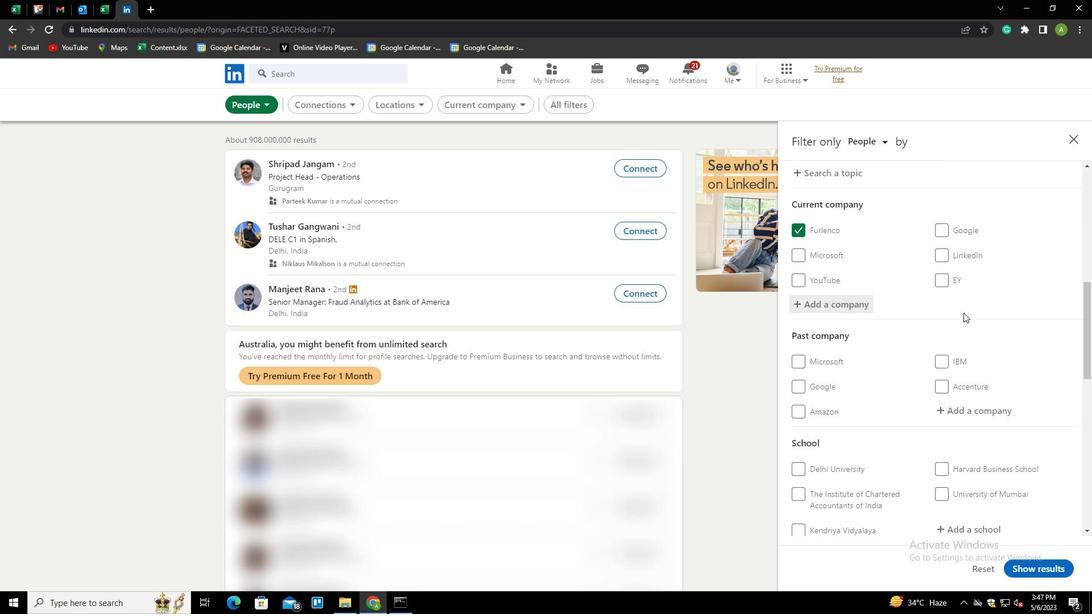 
Action: Mouse moved to (960, 382)
Screenshot: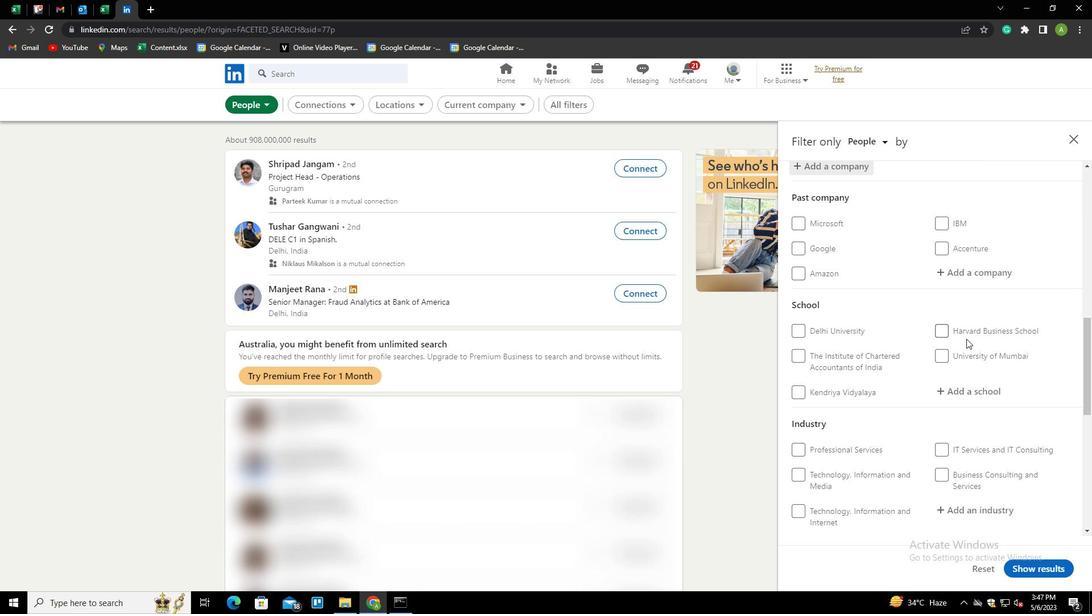 
Action: Mouse pressed left at (960, 382)
Screenshot: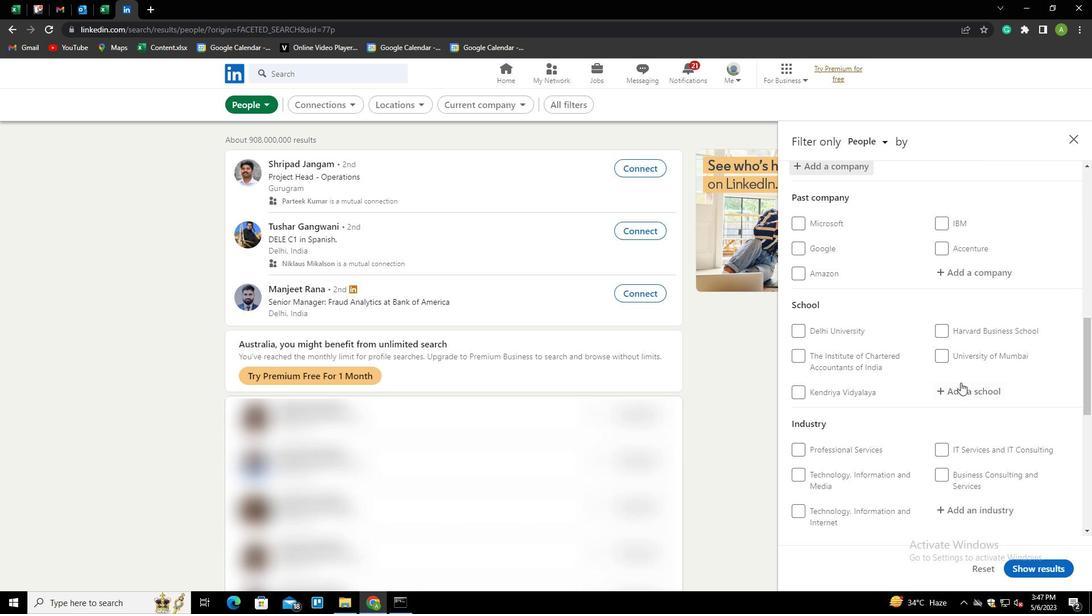 
Action: Key pressed <Key.shift><Key.shift><Key.shift><Key.shift><Key.shift><Key.shift><Key.shift><Key.shift><Key.shift><Key.shift><Key.shift><Key.shift><Key.shift><Key.shift><Key.shift><Key.shift><Key.shift><Key.shift><Key.shift><Key.shift>NARSEE<Key.space><Key.shift>MONJEE<Key.space><Key.shift>INSTITUTE<Key.space>OF<Key.space><Key.shift>MANAGEMENT<Key.space><Key.shift>STUDIES,<Key.space><Key.shift>MUMBAI<Key.down><Key.enter>
Screenshot: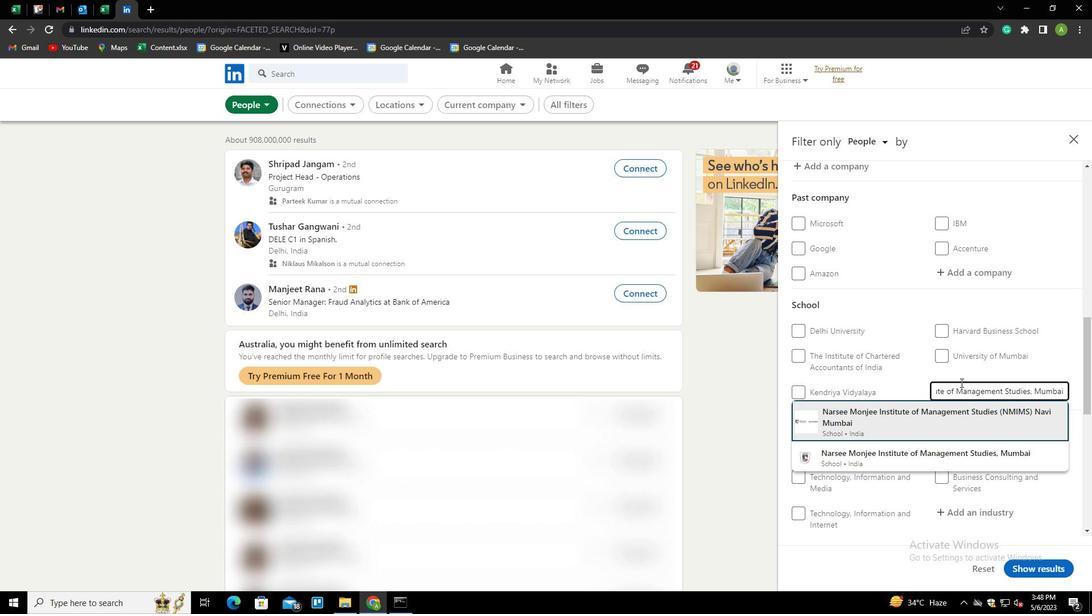 
Action: Mouse scrolled (960, 382) with delta (0, 0)
Screenshot: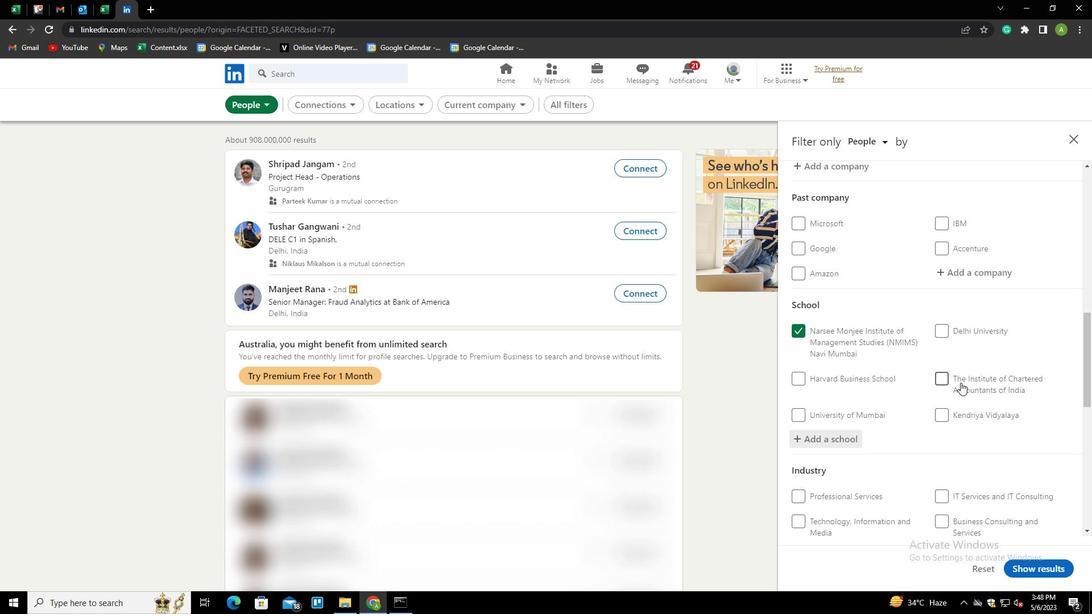 
Action: Mouse scrolled (960, 382) with delta (0, 0)
Screenshot: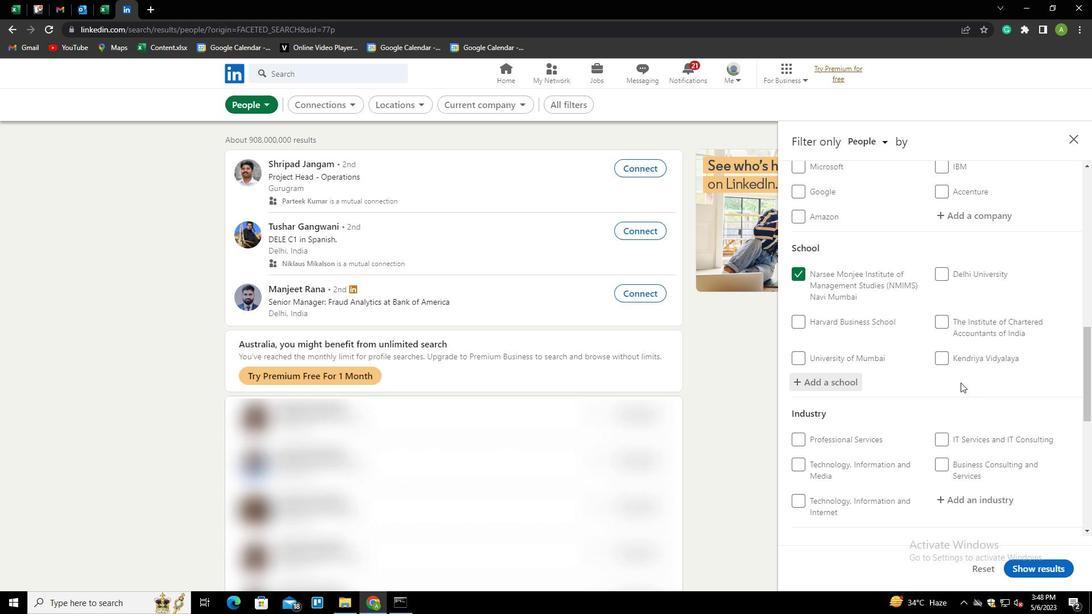 
Action: Mouse scrolled (960, 382) with delta (0, 0)
Screenshot: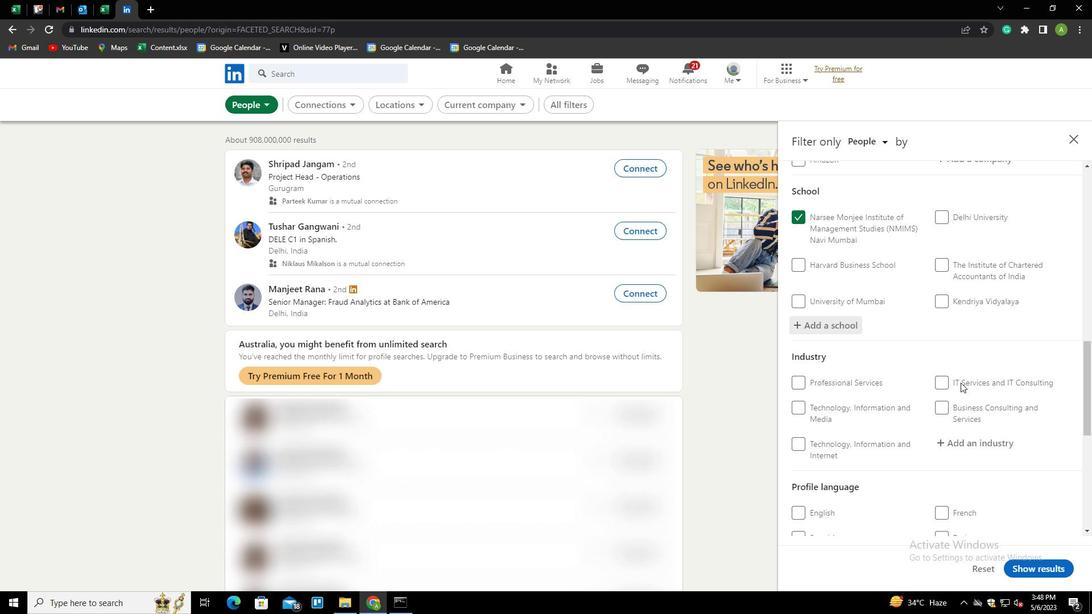 
Action: Mouse moved to (961, 384)
Screenshot: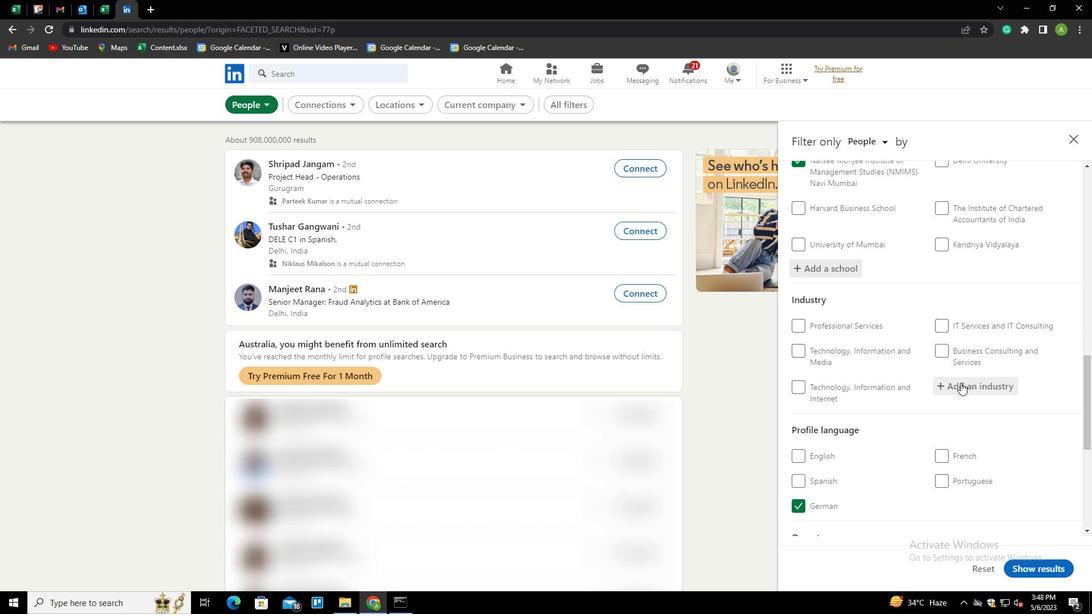 
Action: Mouse pressed left at (961, 384)
Screenshot: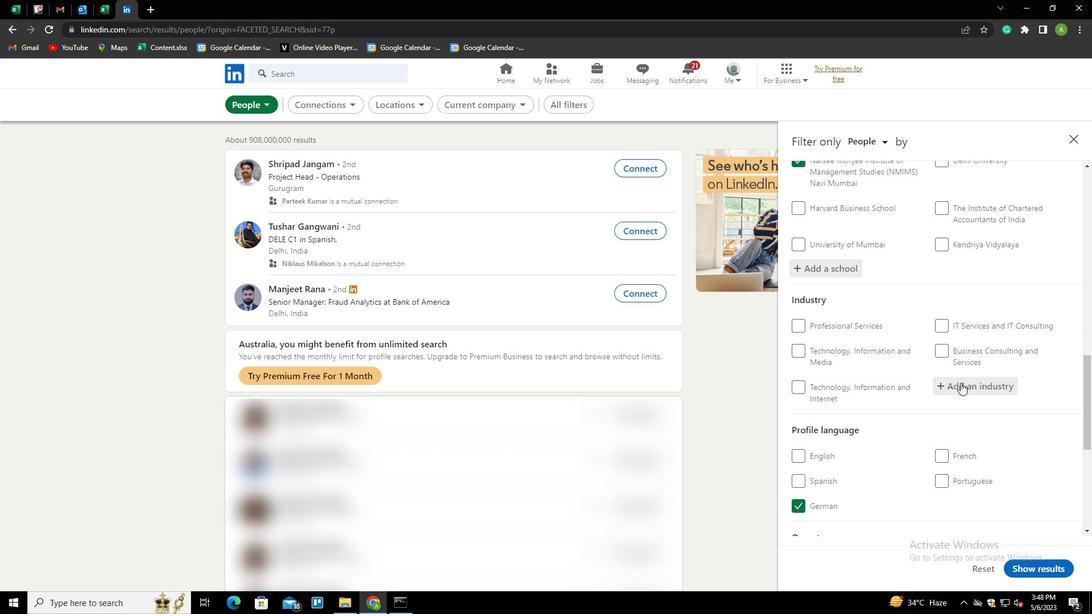 
Action: Key pressed <Key.shift>TO<Key.backspace><Key.backspace><Key.shift>ROBOT<Key.space><Key.shift><Key.down><Key.enter>
Screenshot: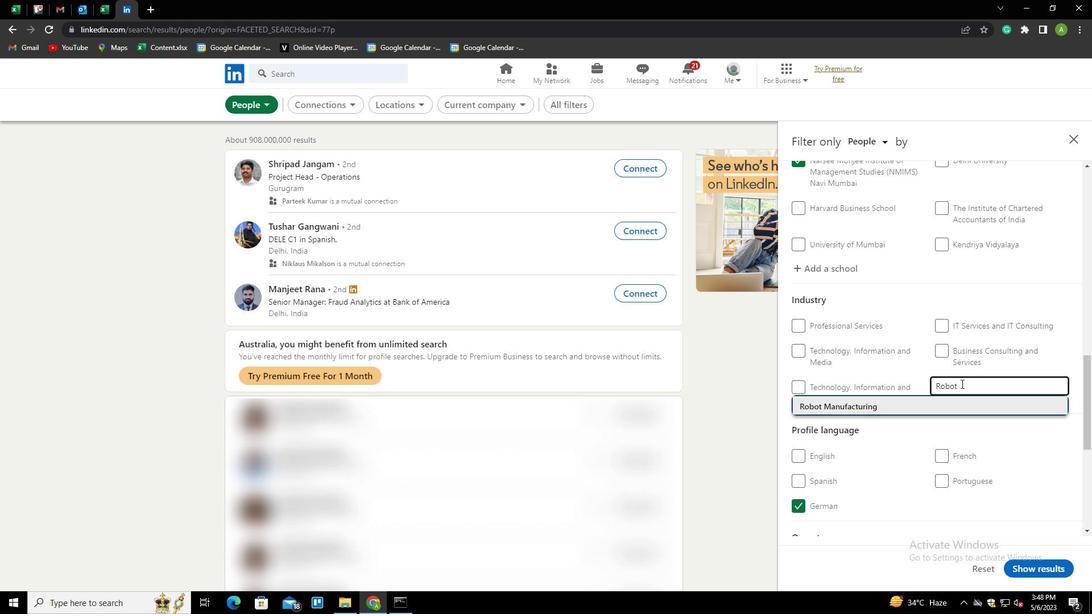 
Action: Mouse scrolled (961, 383) with delta (0, 0)
Screenshot: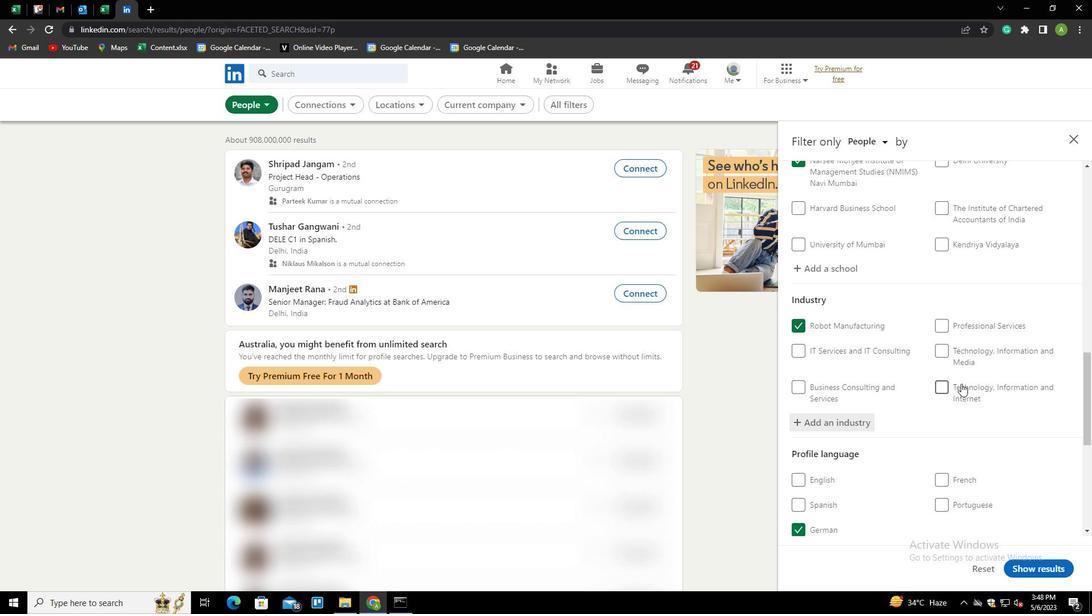 
Action: Mouse scrolled (961, 383) with delta (0, 0)
Screenshot: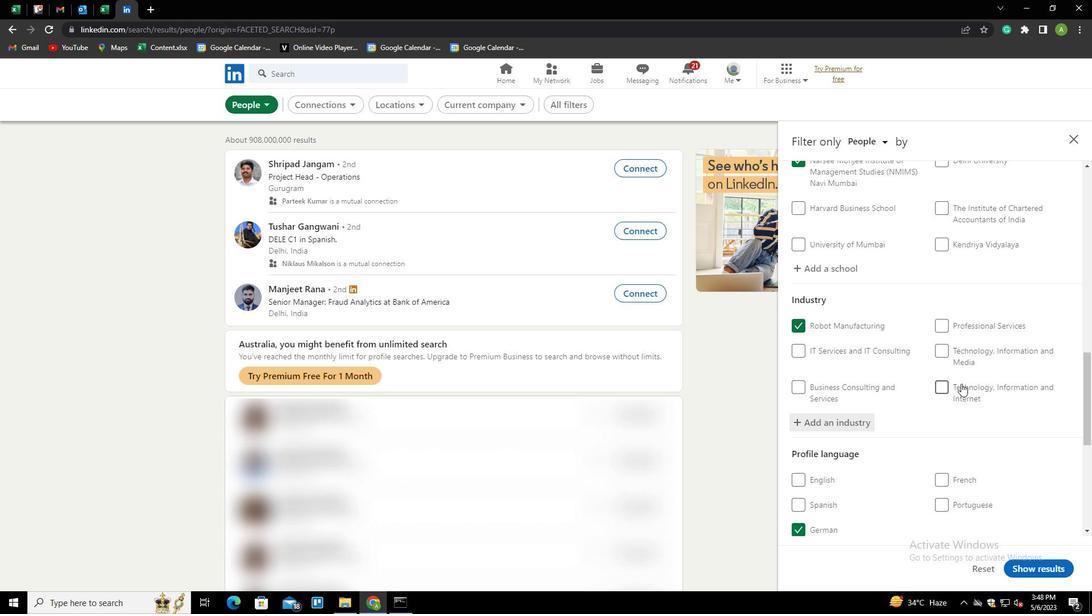 
Action: Mouse scrolled (961, 383) with delta (0, 0)
Screenshot: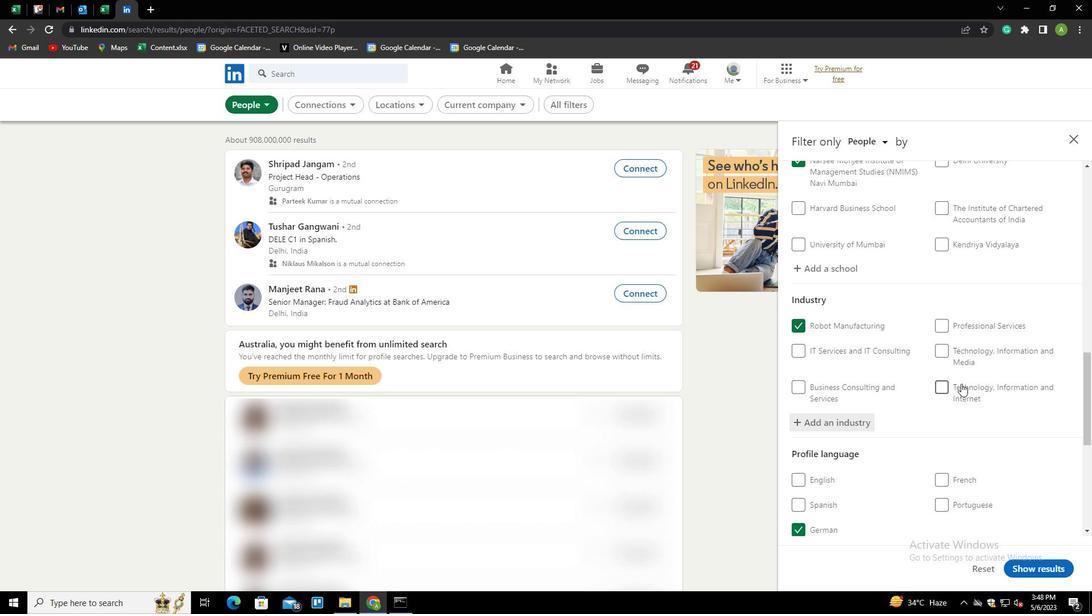 
Action: Mouse scrolled (961, 383) with delta (0, 0)
Screenshot: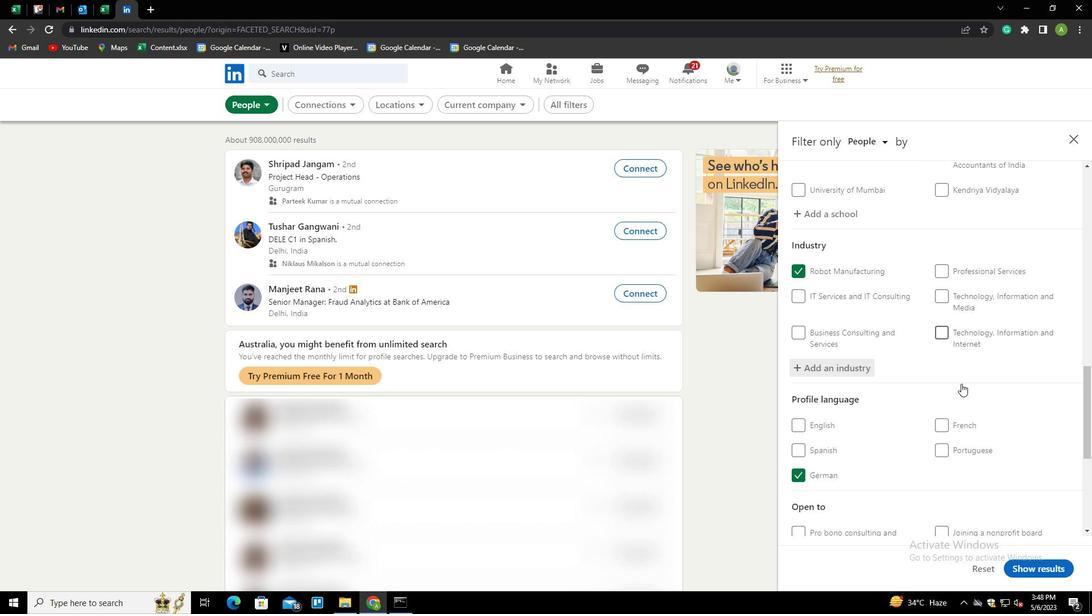 
Action: Mouse scrolled (961, 383) with delta (0, 0)
Screenshot: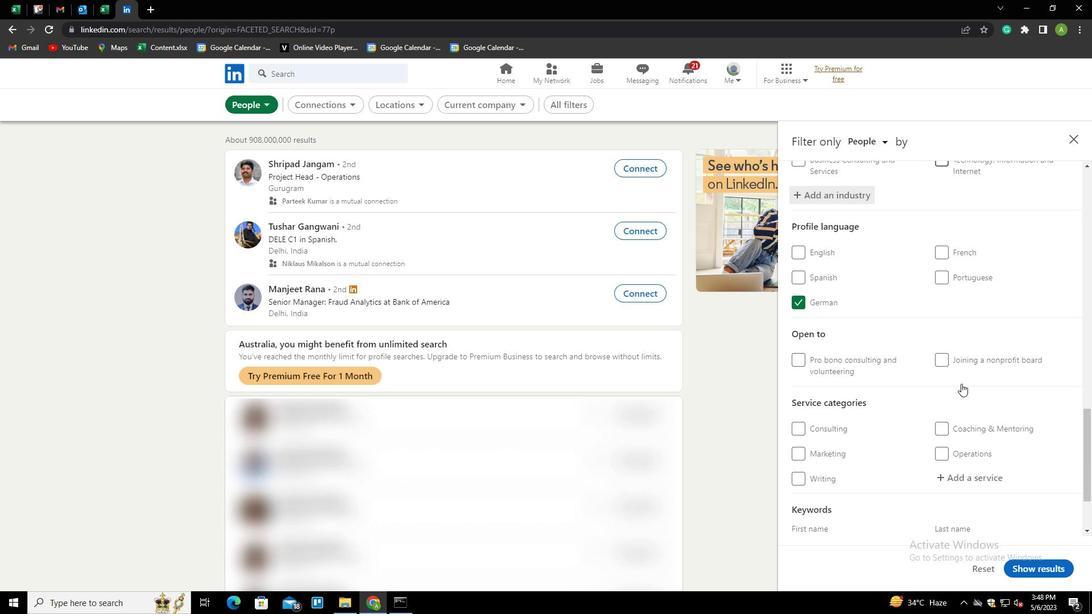 
Action: Mouse scrolled (961, 383) with delta (0, 0)
Screenshot: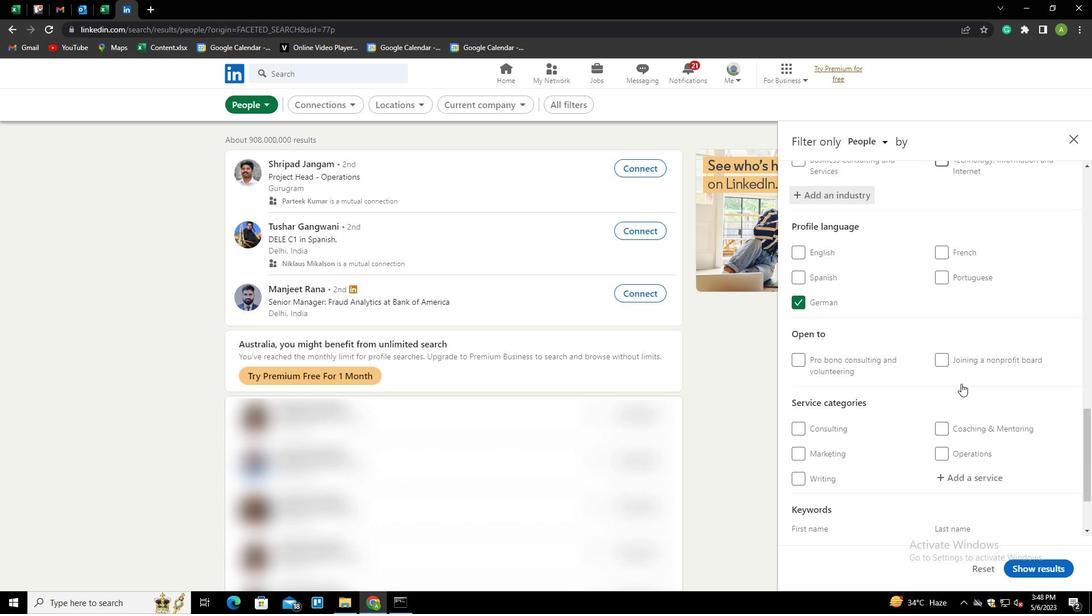 
Action: Mouse moved to (958, 378)
Screenshot: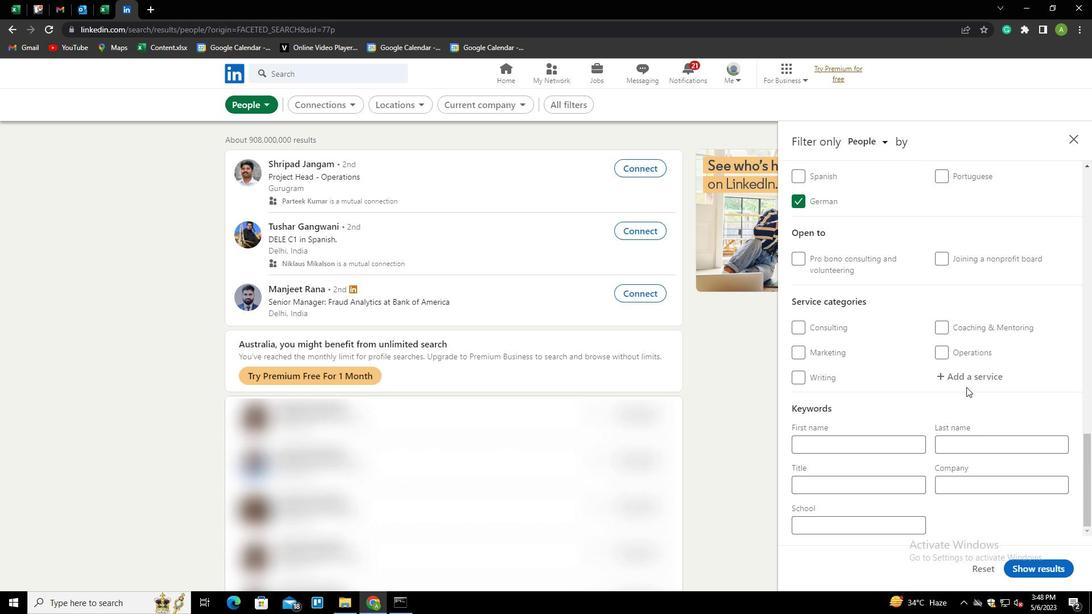 
Action: Mouse pressed left at (958, 378)
Screenshot: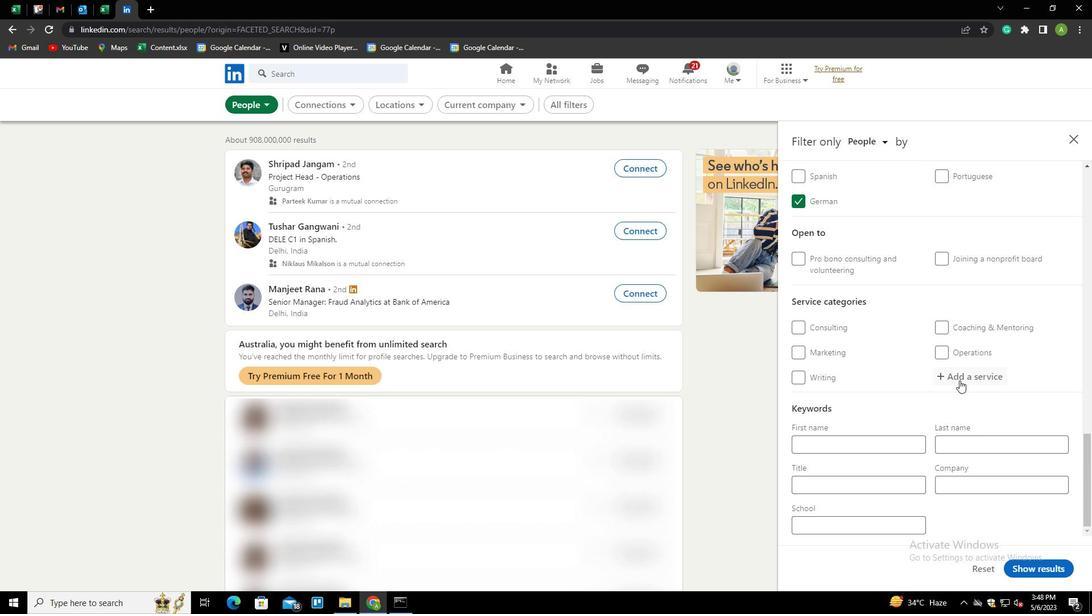 
Action: Key pressed <Key.shift><Key.shift><Key.shift><Key.shift><Key.shift><Key.shift><Key.shift><Key.shift><Key.shift><Key.shift><Key.shift><Key.shift><Key.shift><Key.shift><Key.shift><Key.shift>MANAGEMENT<Key.space><Key.shift>CO<Key.down><Key.enter>
Screenshot: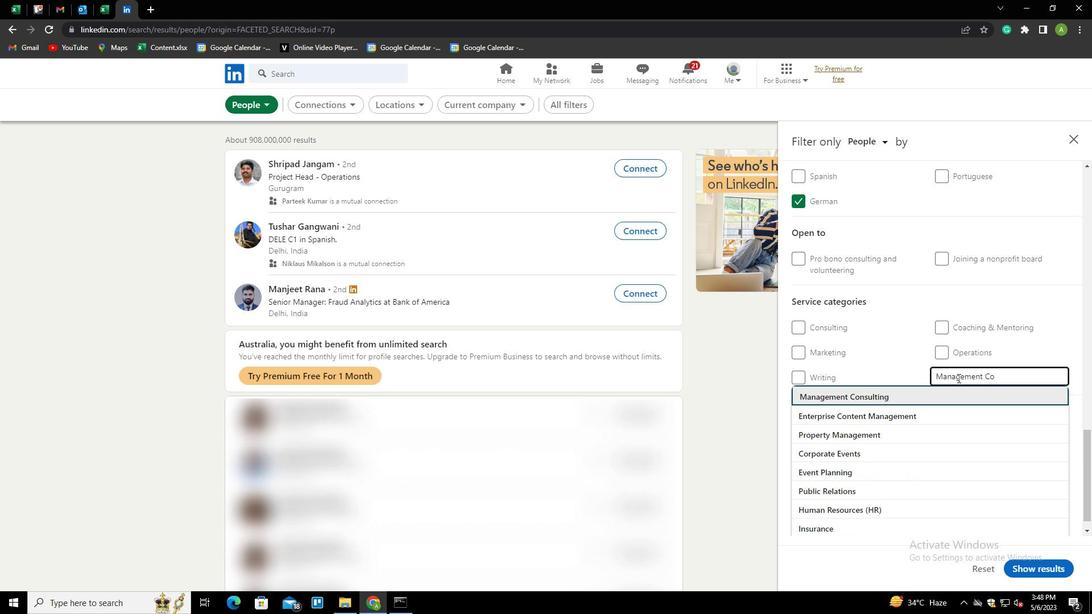 
Action: Mouse scrolled (958, 377) with delta (0, 0)
Screenshot: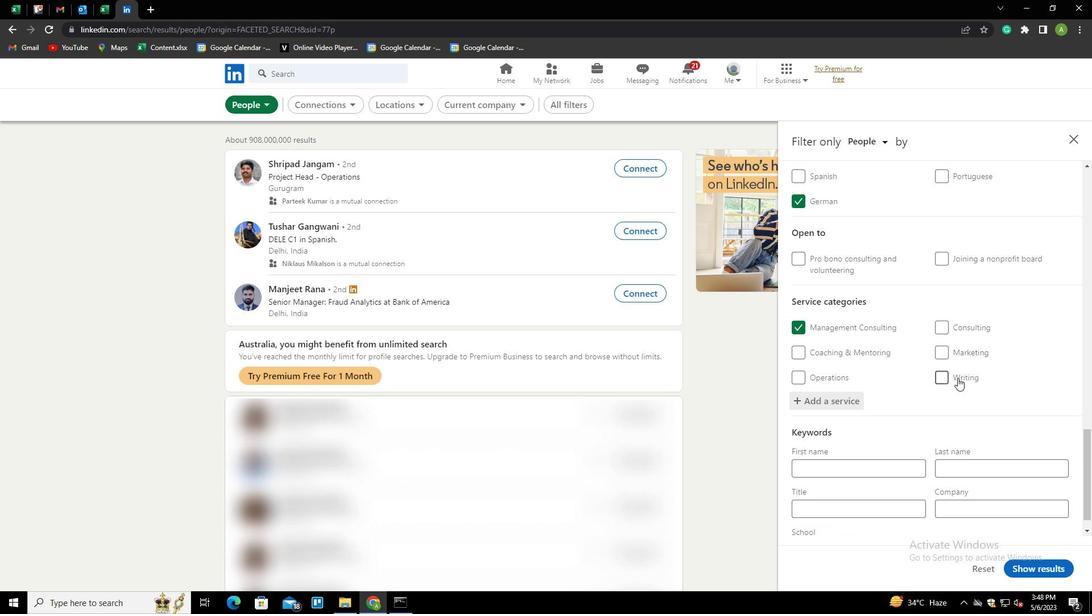 
Action: Mouse scrolled (958, 377) with delta (0, 0)
Screenshot: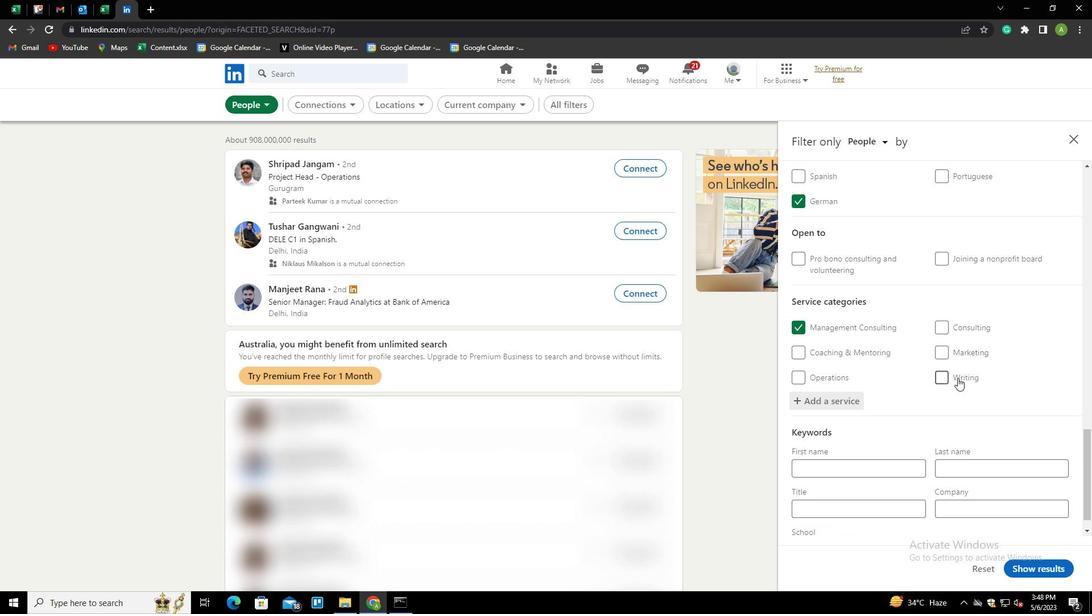 
Action: Mouse scrolled (958, 377) with delta (0, 0)
Screenshot: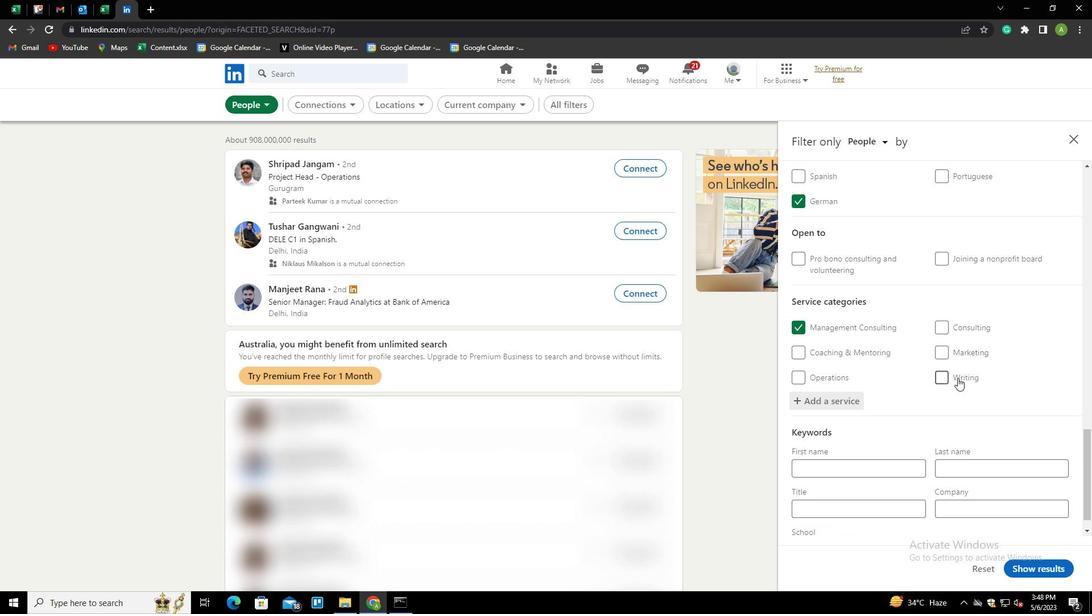 
Action: Mouse scrolled (958, 377) with delta (0, 0)
Screenshot: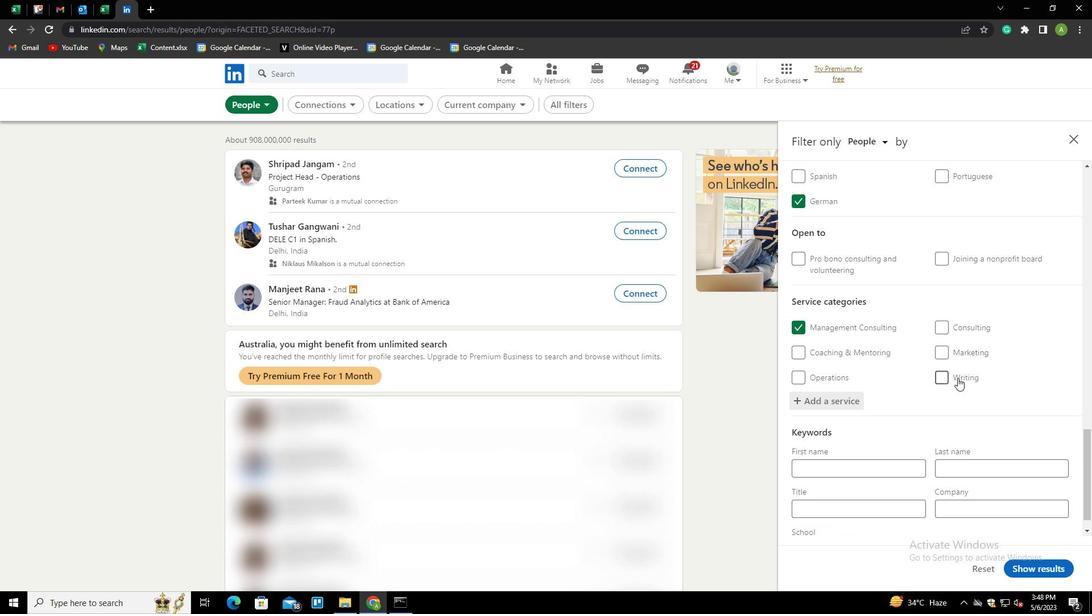 
Action: Mouse moved to (881, 482)
Screenshot: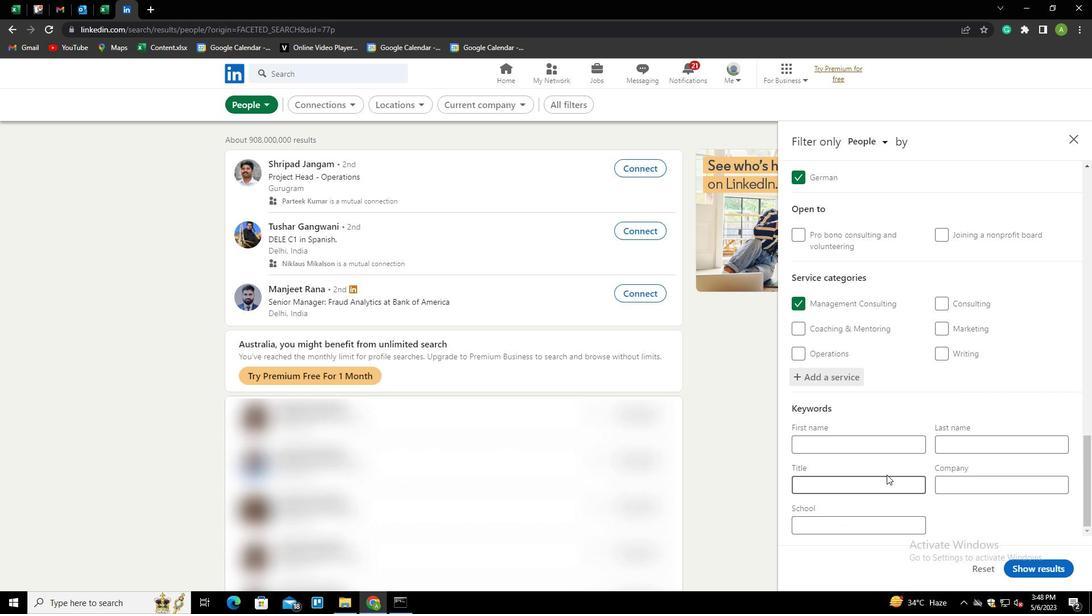 
Action: Mouse pressed left at (881, 482)
Screenshot: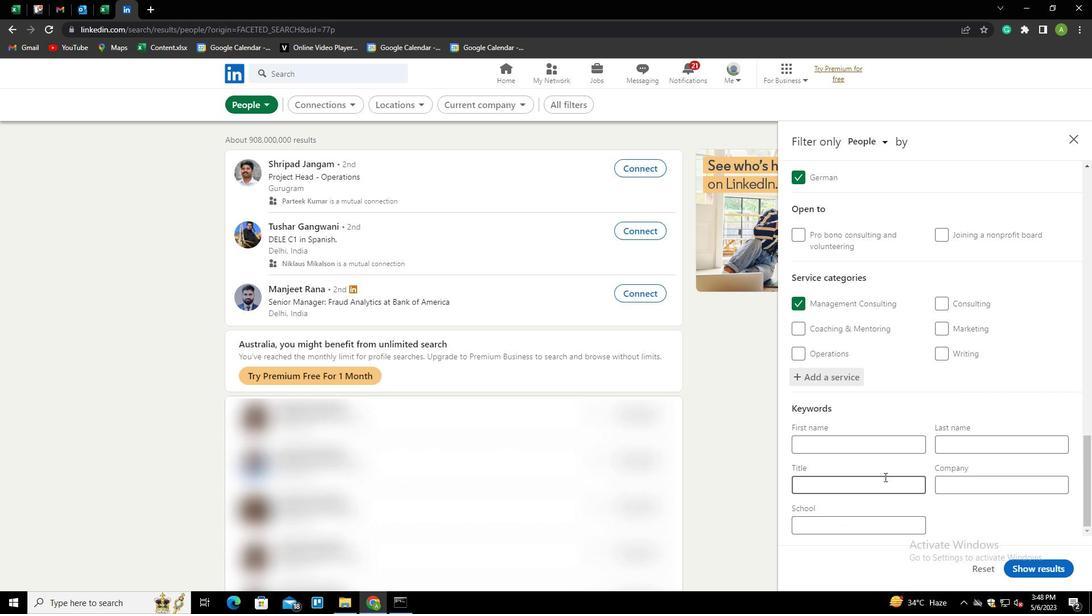 
Action: Key pressed <Key.shift>HELP<Key.space><Key.shift>DESK
Screenshot: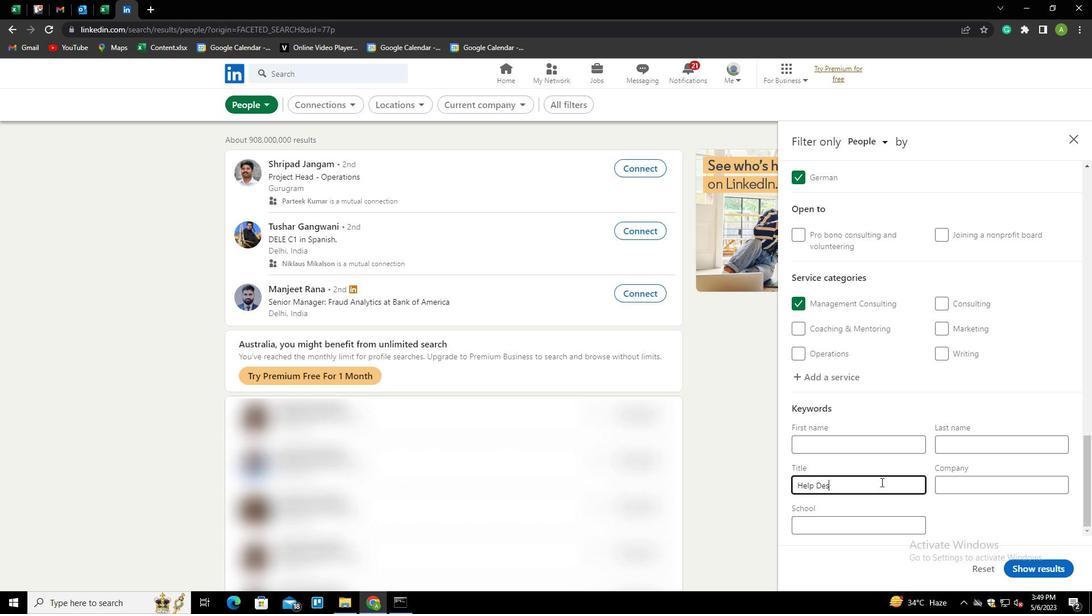 
Action: Mouse moved to (1026, 524)
Screenshot: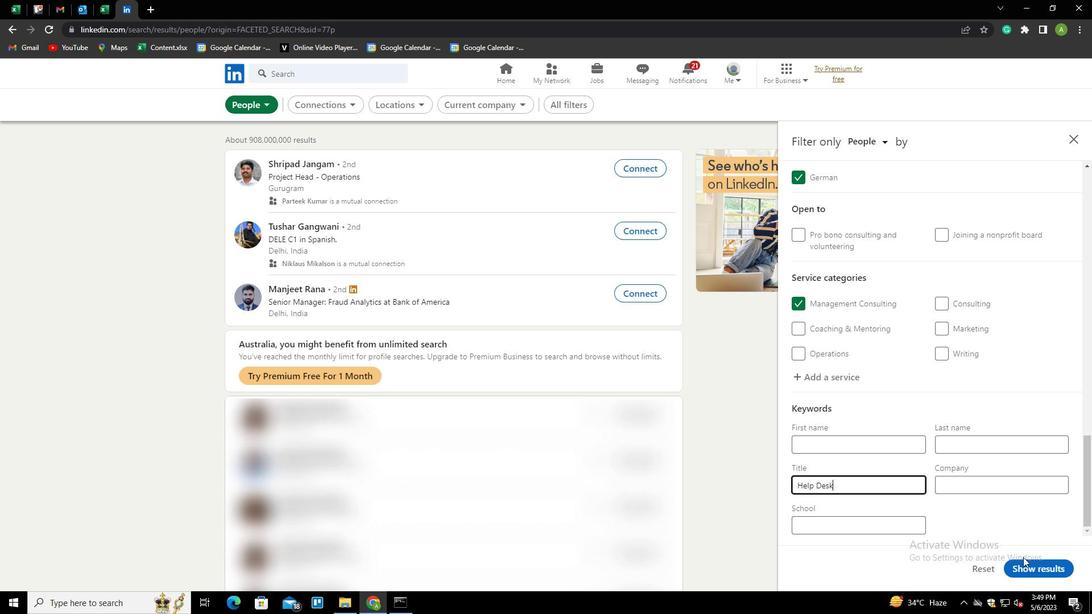
Action: Mouse pressed left at (1026, 524)
Screenshot: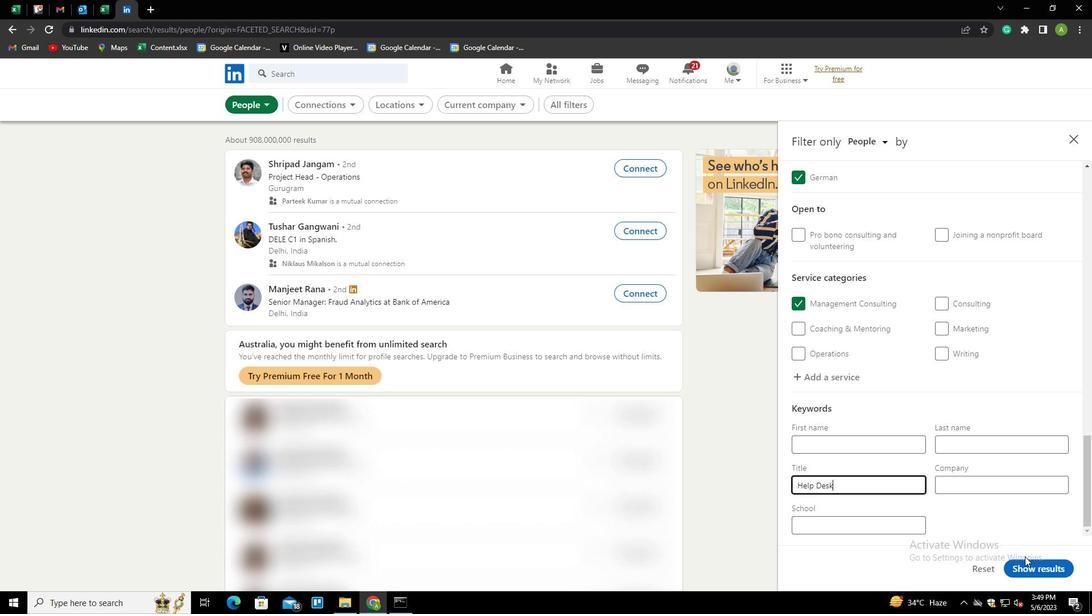 
Action: Mouse moved to (1024, 567)
Screenshot: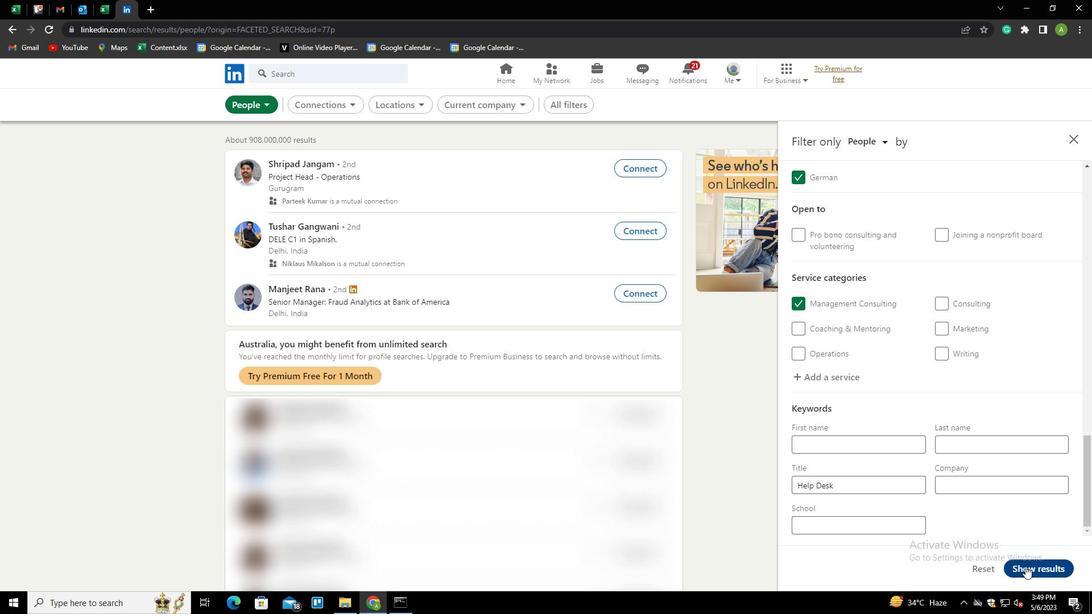 
Action: Mouse pressed left at (1024, 567)
Screenshot: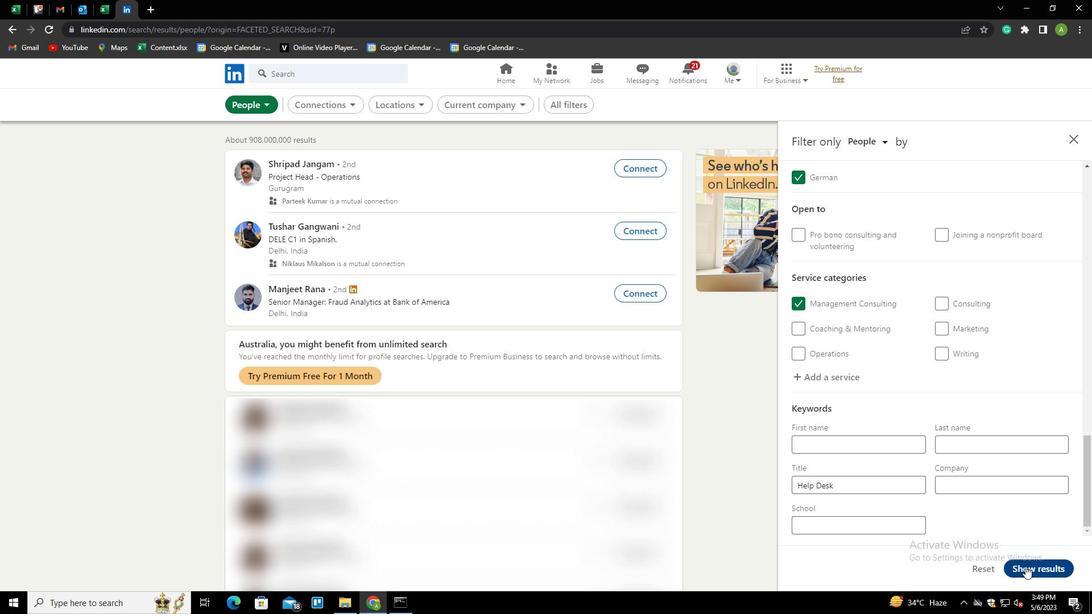 
